 Task: Find connections with filter location Satna with filter topic #aiwith filter profile language English with filter current company Angel One with filter school Aligarh Muslim University with filter industry Alternative Medicine with filter service category Bartending with filter keywords title Operations Director
Action: Mouse moved to (558, 73)
Screenshot: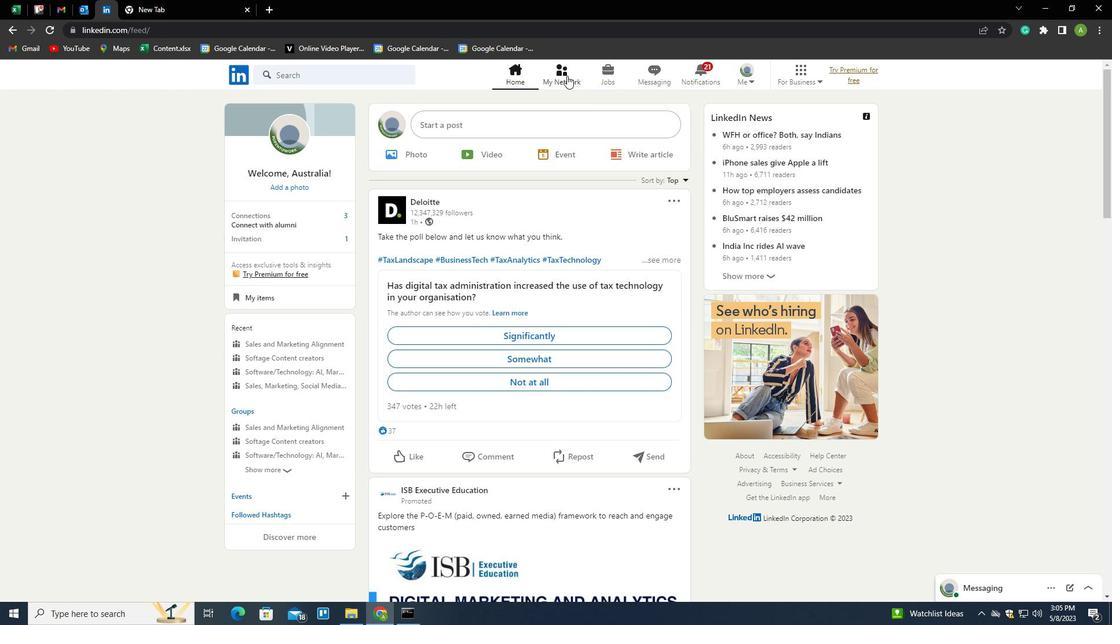 
Action: Mouse pressed left at (558, 73)
Screenshot: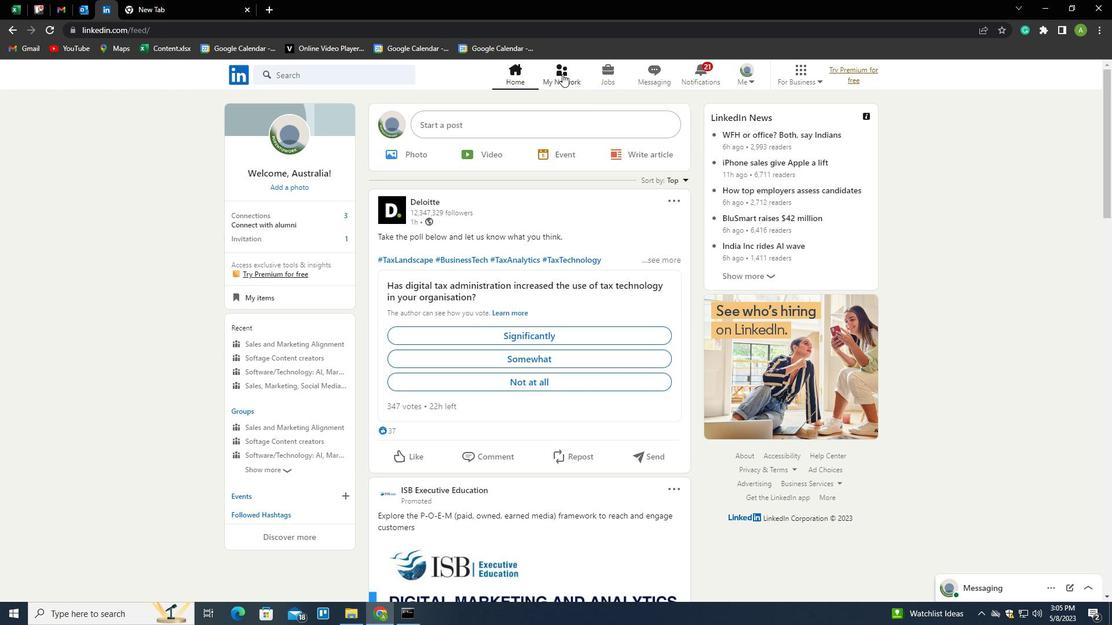
Action: Mouse moved to (299, 139)
Screenshot: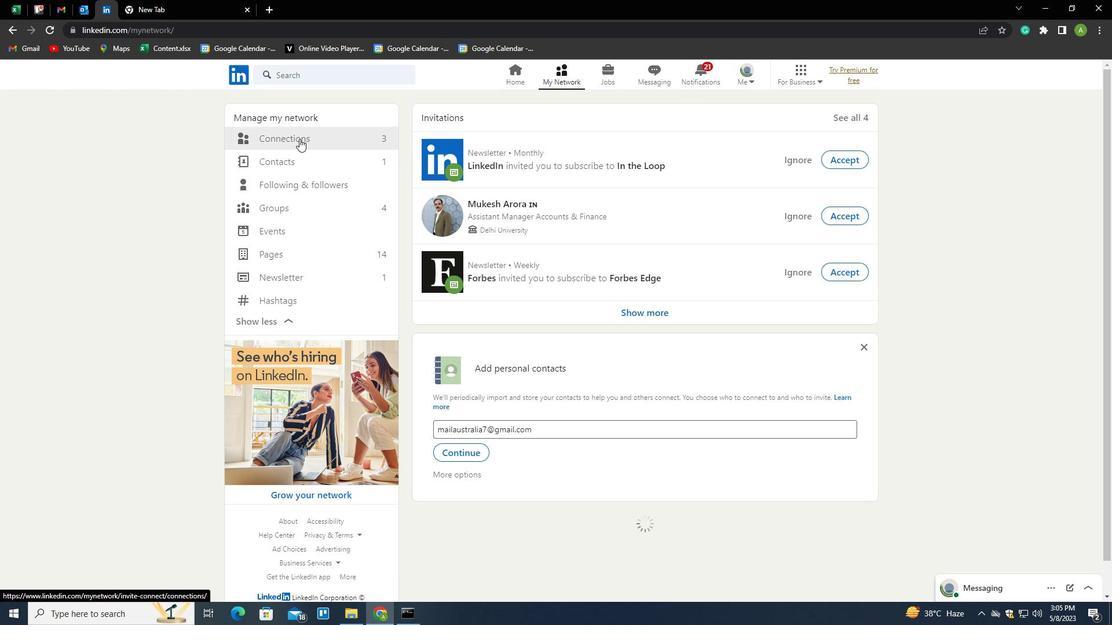 
Action: Mouse pressed left at (299, 139)
Screenshot: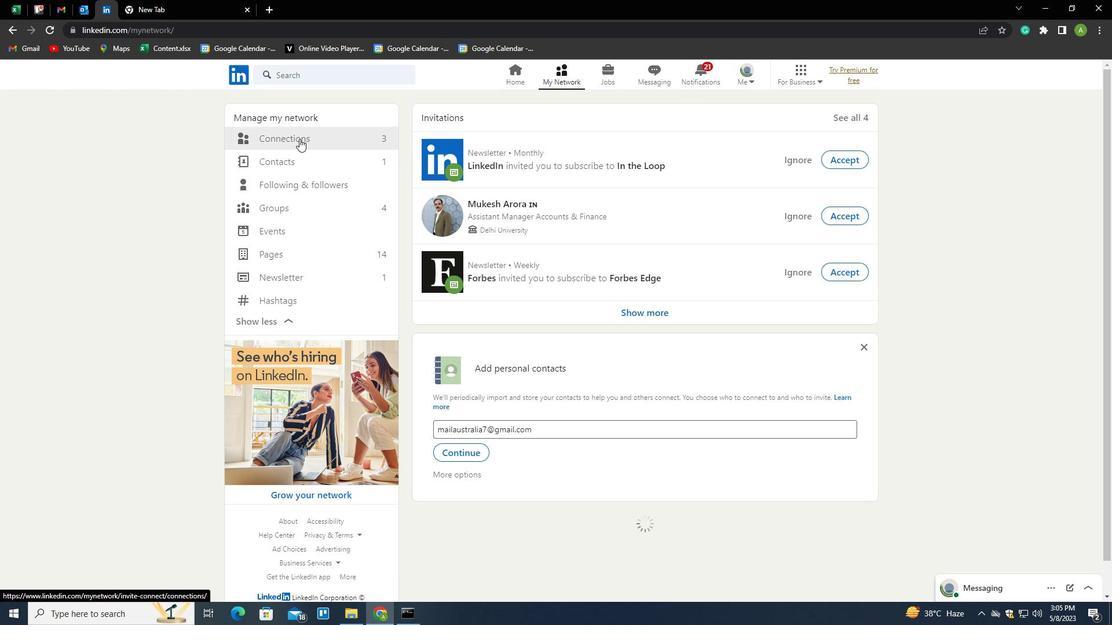 
Action: Mouse moved to (634, 142)
Screenshot: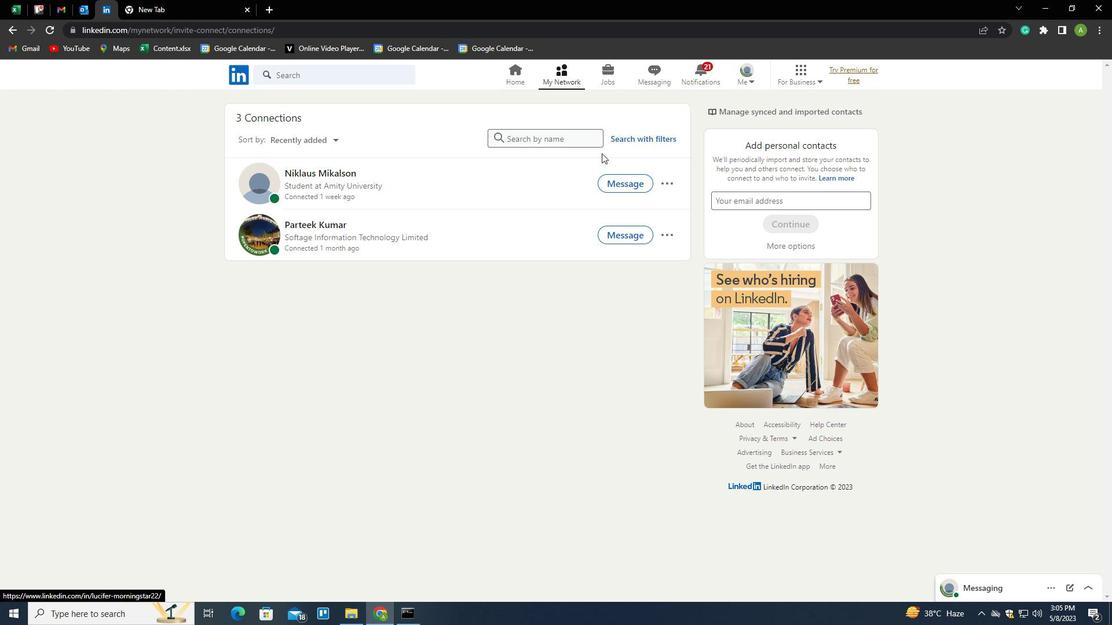 
Action: Mouse pressed left at (634, 142)
Screenshot: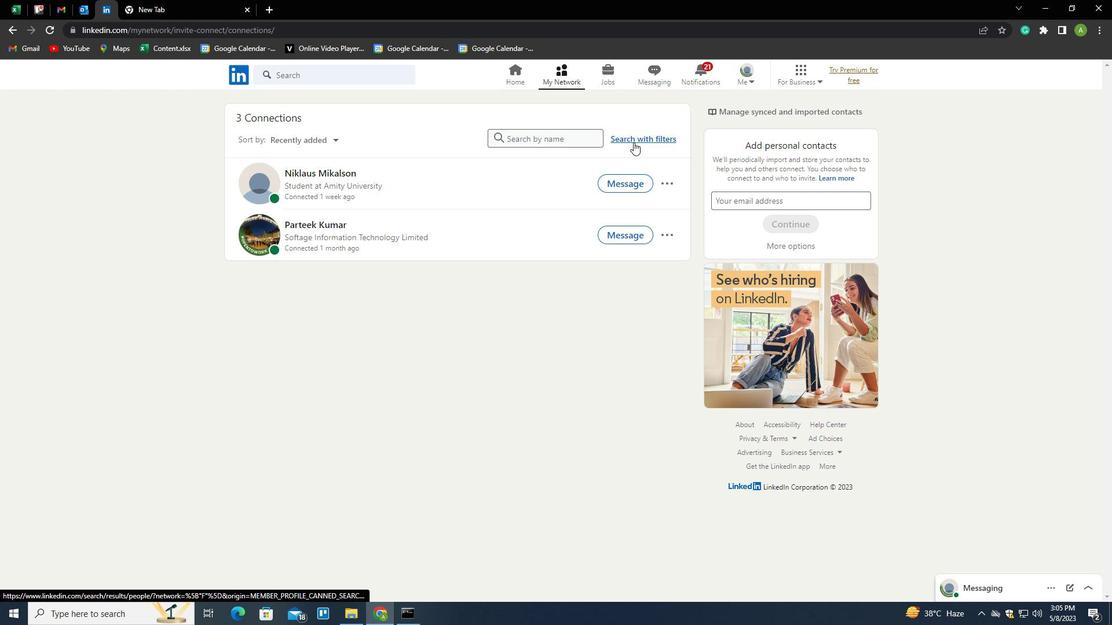 
Action: Mouse moved to (588, 101)
Screenshot: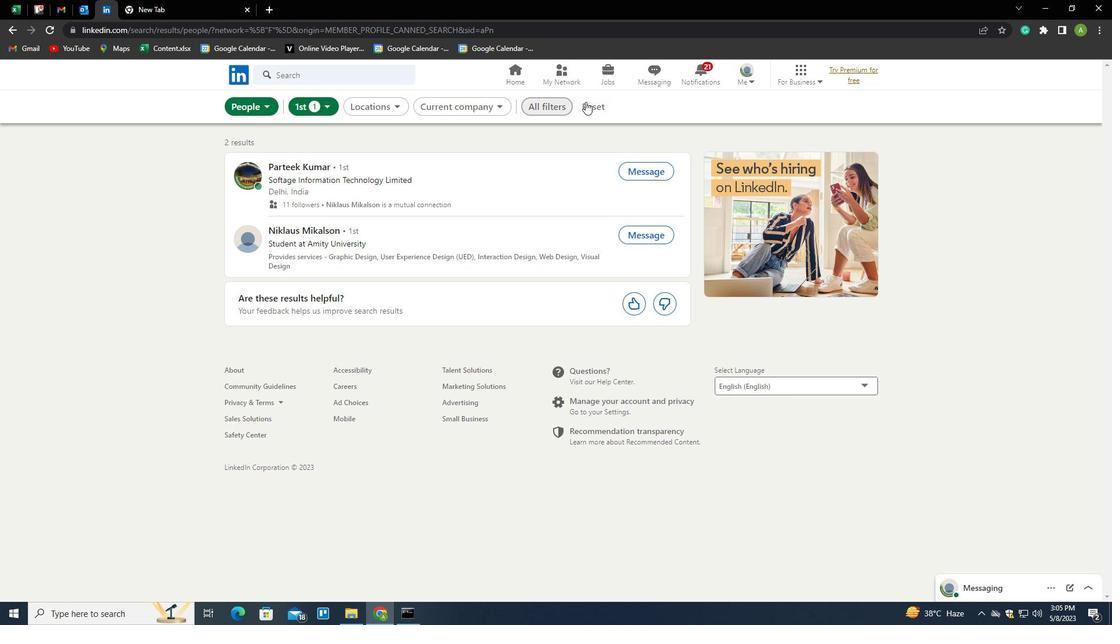 
Action: Mouse pressed left at (588, 101)
Screenshot: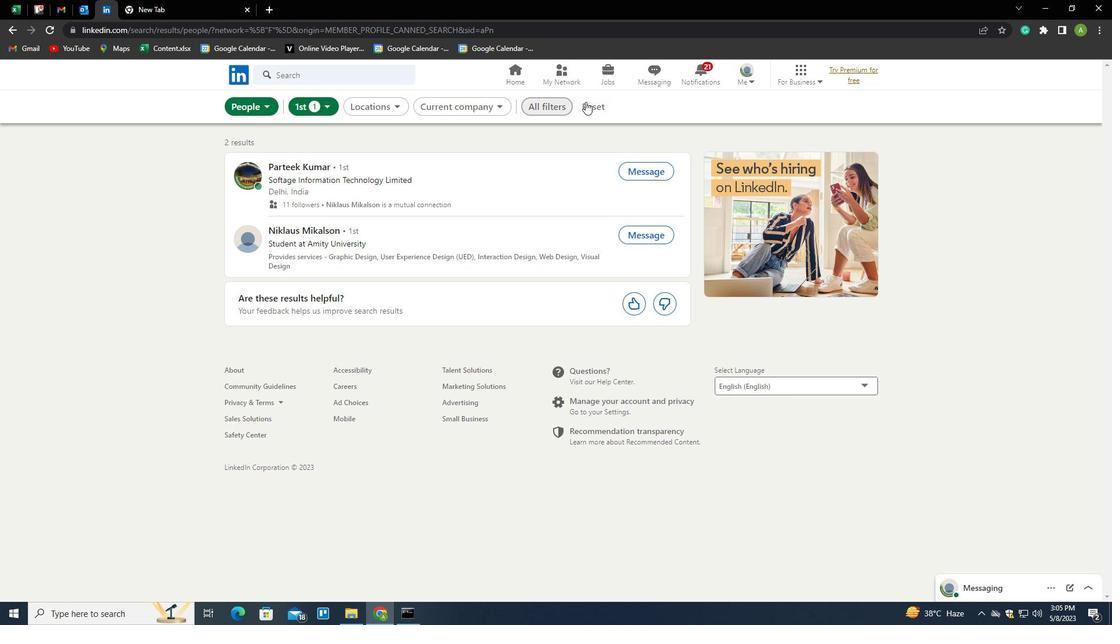 
Action: Mouse moved to (568, 105)
Screenshot: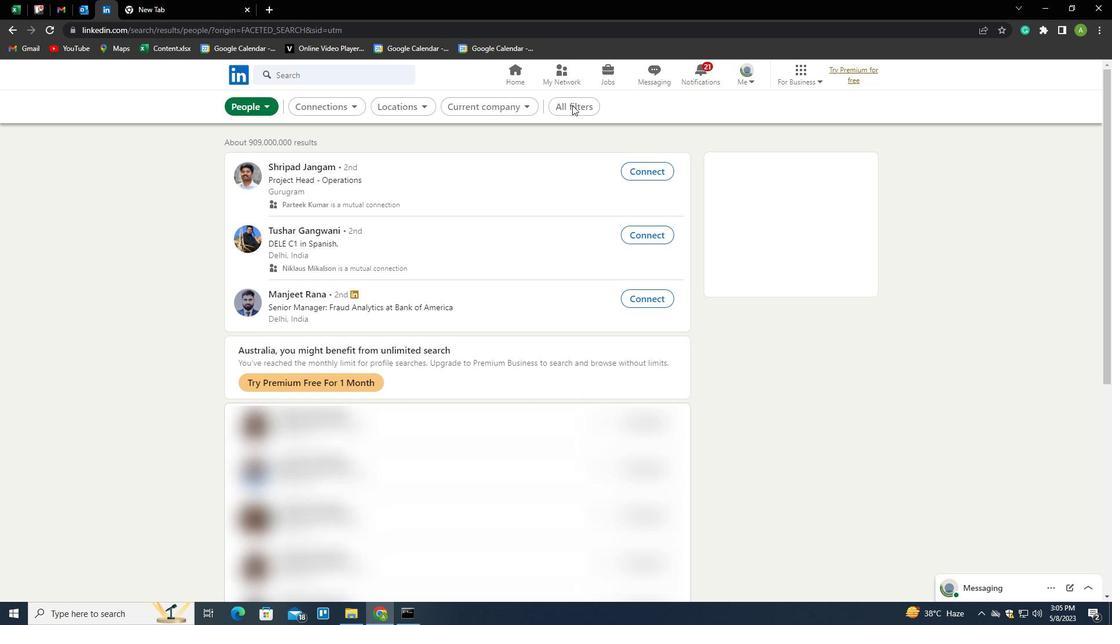 
Action: Mouse pressed left at (568, 105)
Screenshot: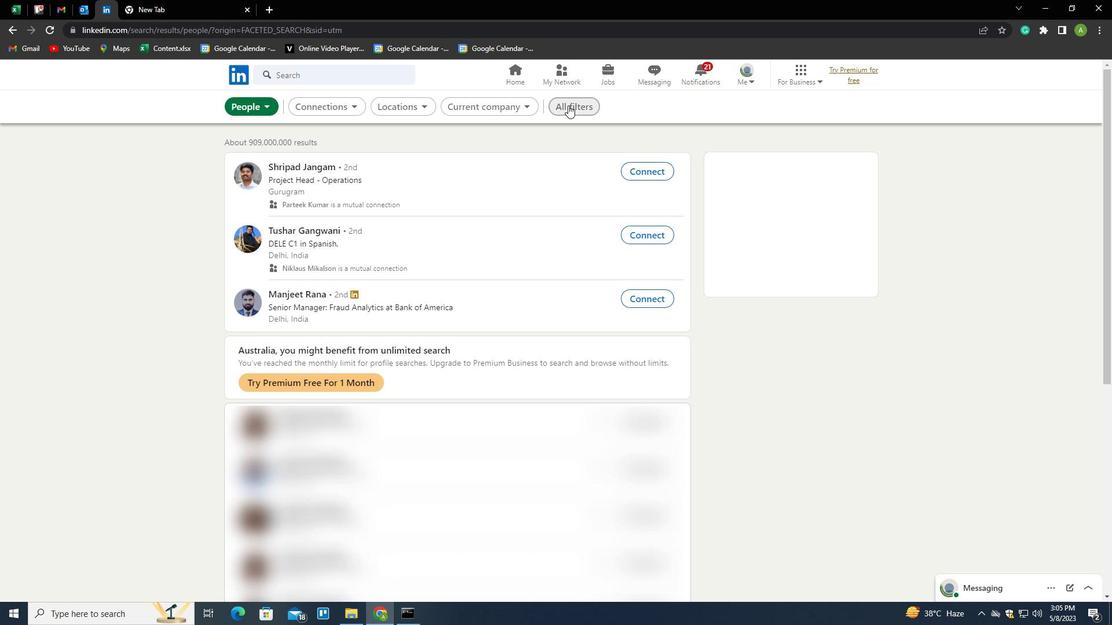 
Action: Mouse moved to (933, 338)
Screenshot: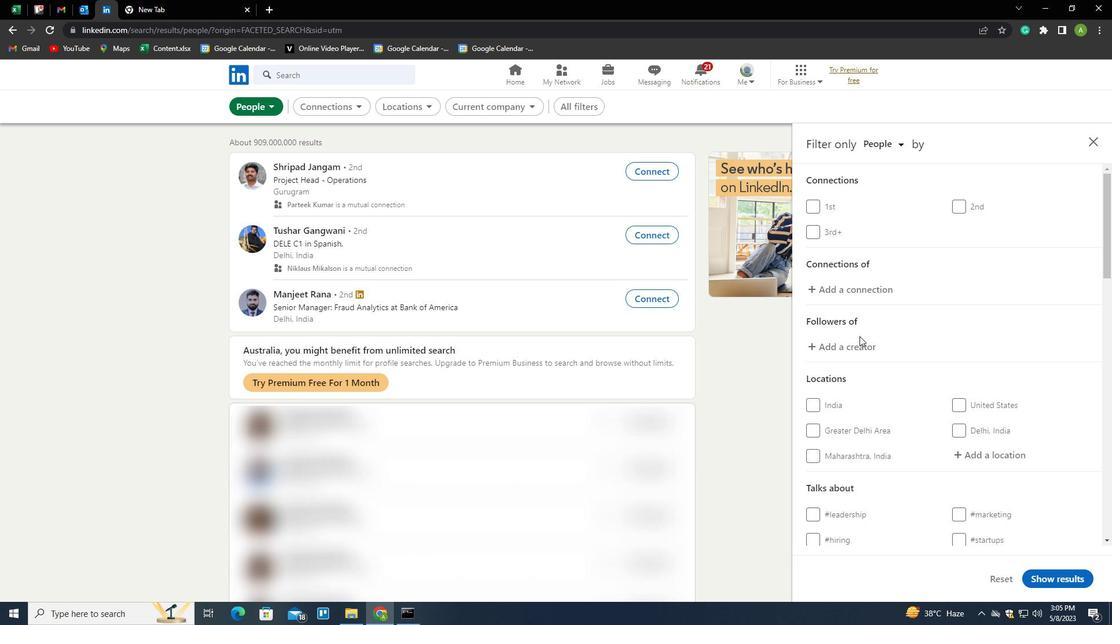 
Action: Mouse scrolled (933, 337) with delta (0, 0)
Screenshot: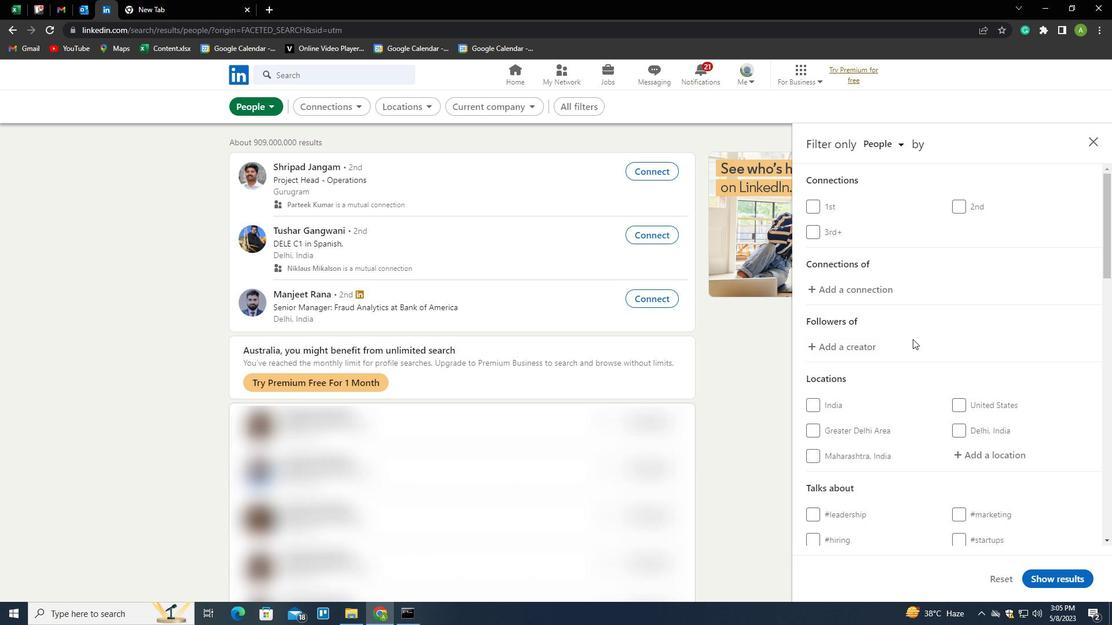 
Action: Mouse scrolled (933, 337) with delta (0, 0)
Screenshot: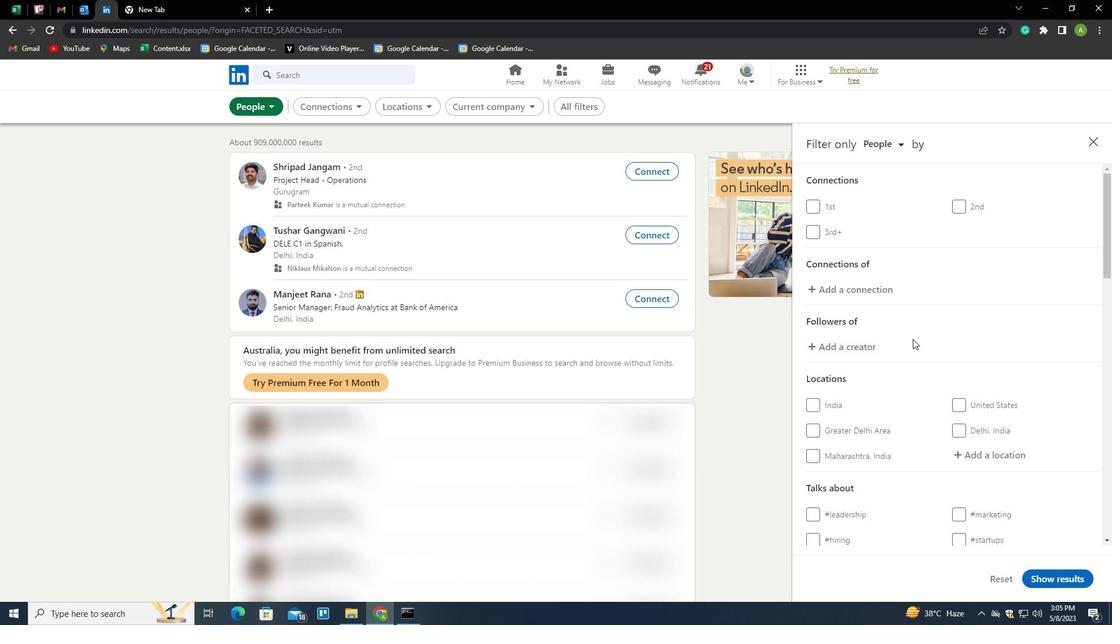 
Action: Mouse scrolled (933, 337) with delta (0, 0)
Screenshot: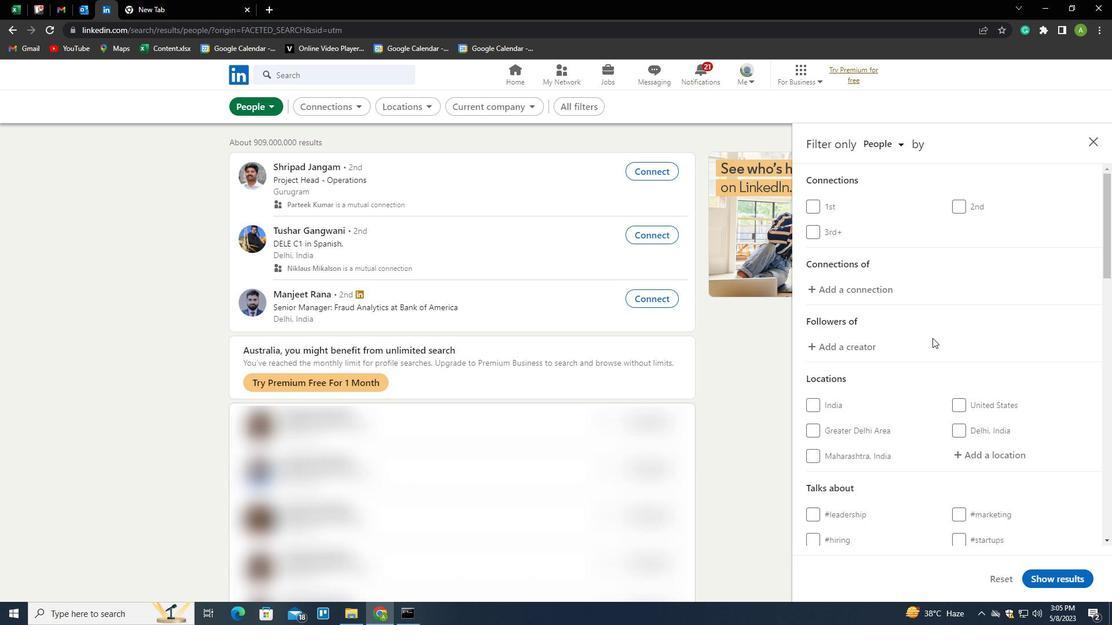 
Action: Mouse moved to (970, 281)
Screenshot: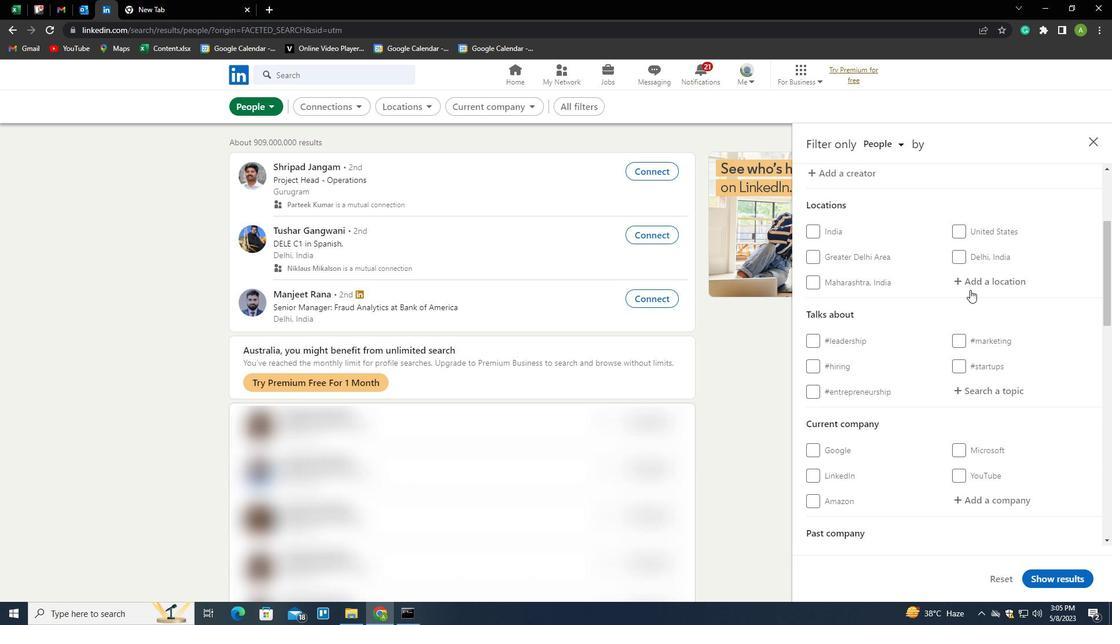
Action: Mouse pressed left at (970, 281)
Screenshot: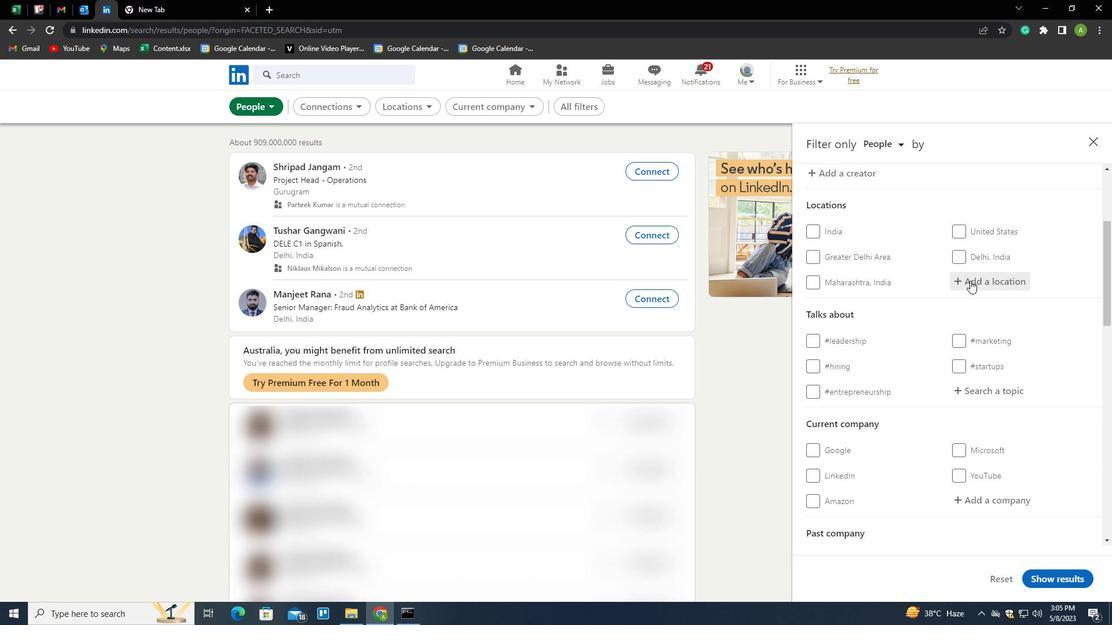 
Action: Key pressed <Key.shift>SATNA<Key.down><Key.enter>
Screenshot: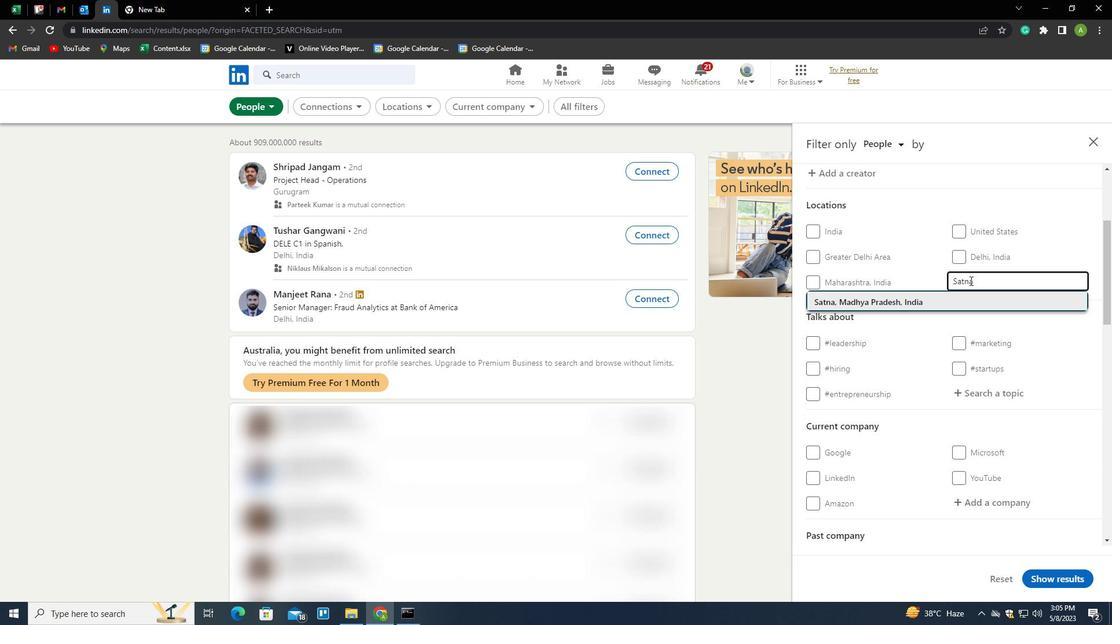 
Action: Mouse moved to (970, 280)
Screenshot: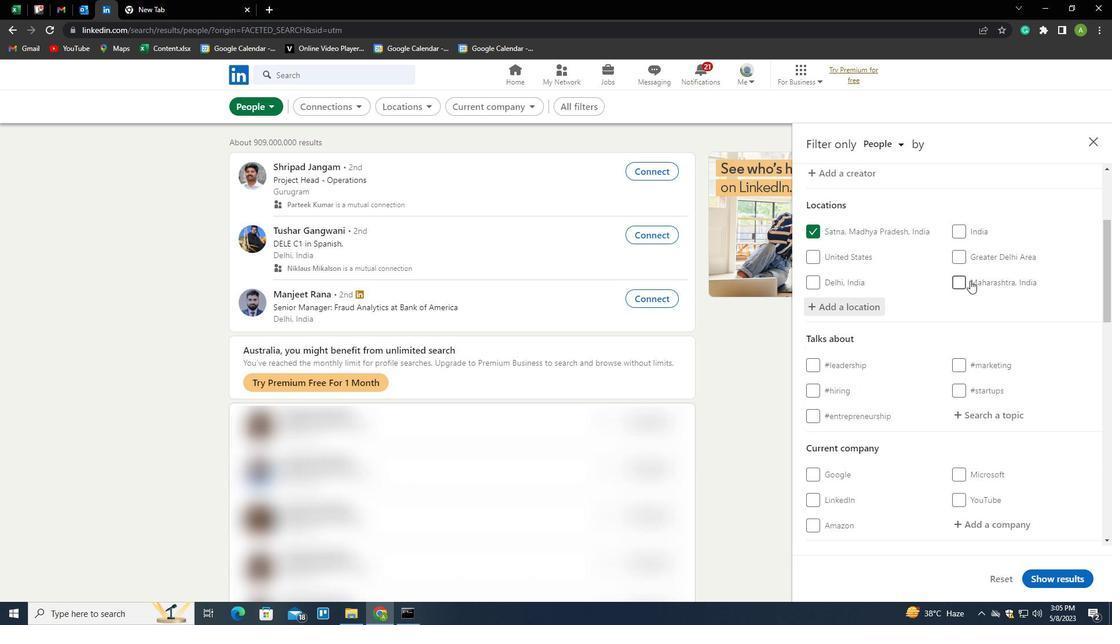 
Action: Mouse scrolled (970, 279) with delta (0, 0)
Screenshot: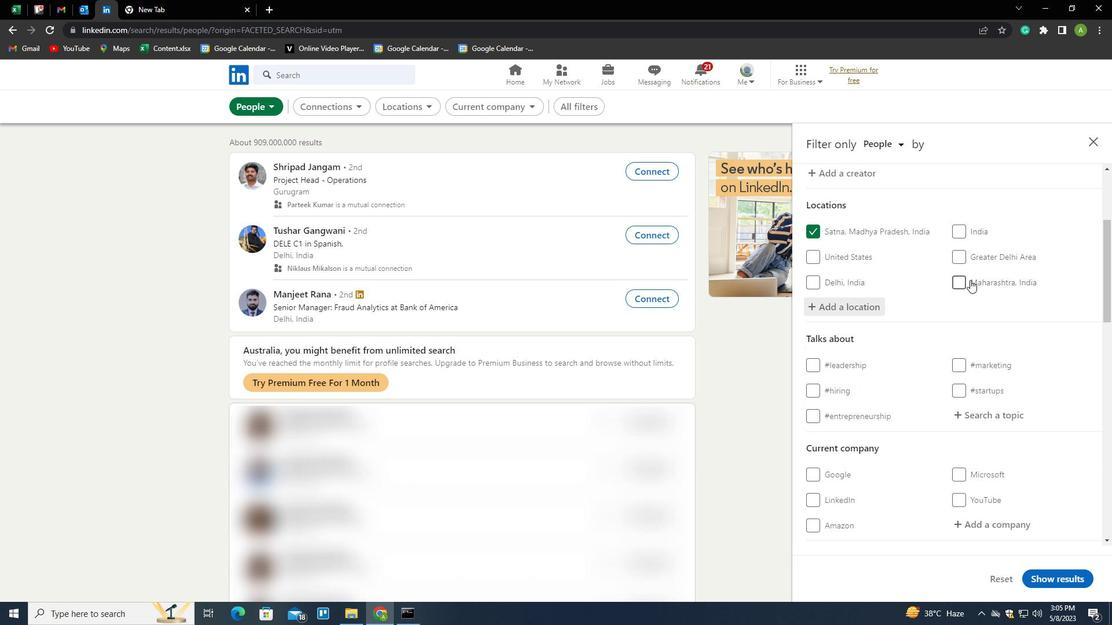 
Action: Mouse scrolled (970, 279) with delta (0, 0)
Screenshot: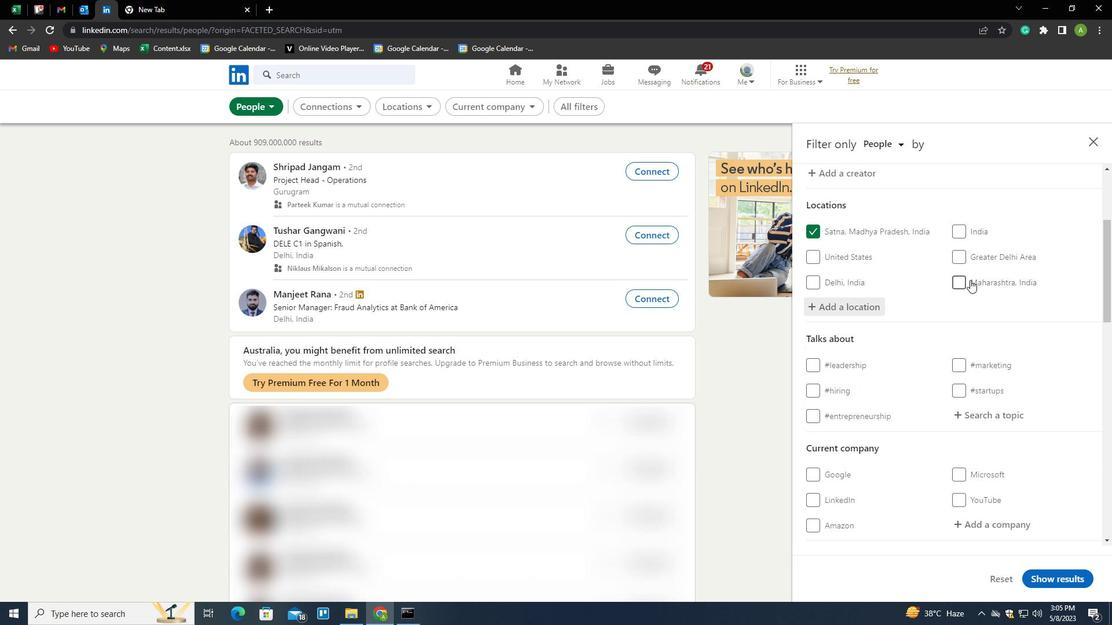 
Action: Mouse moved to (977, 301)
Screenshot: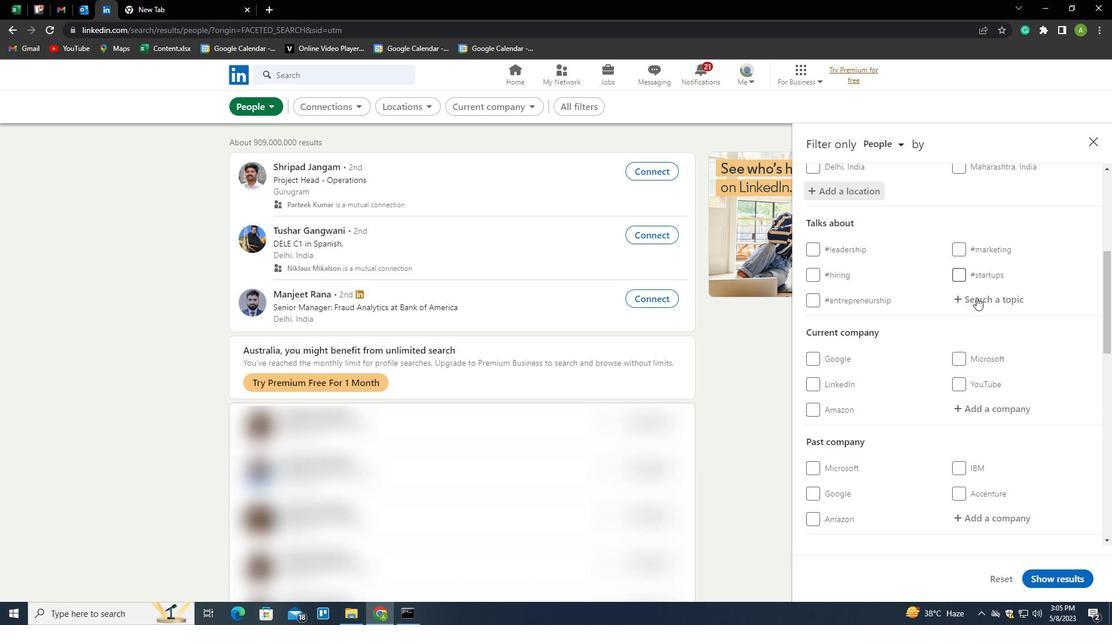 
Action: Mouse pressed left at (977, 301)
Screenshot: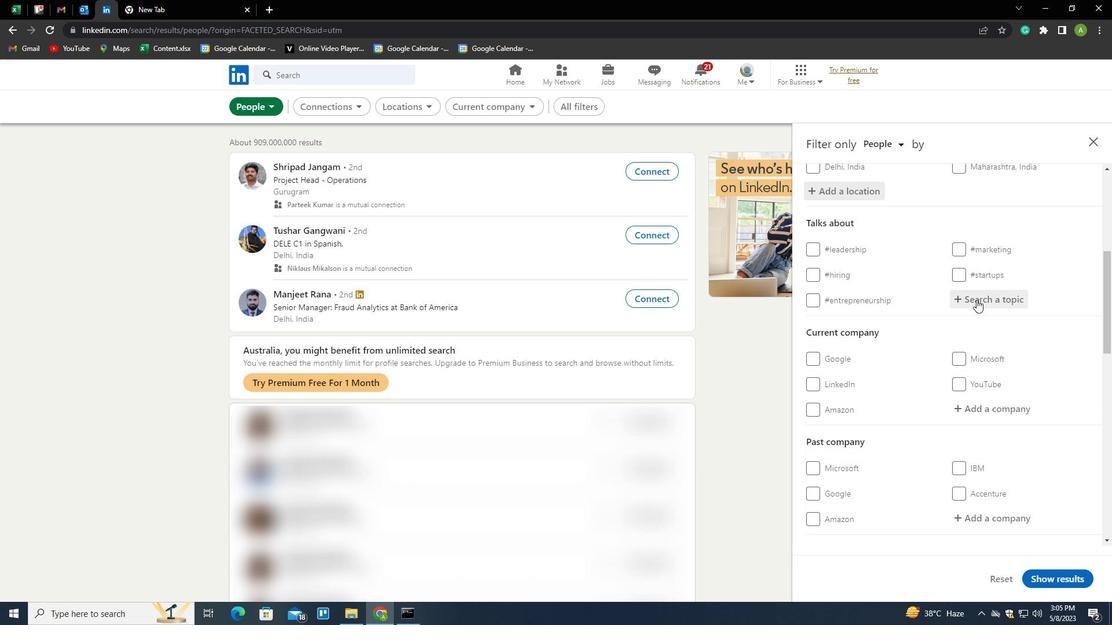 
Action: Key pressed AI<Key.down><Key.enter>
Screenshot: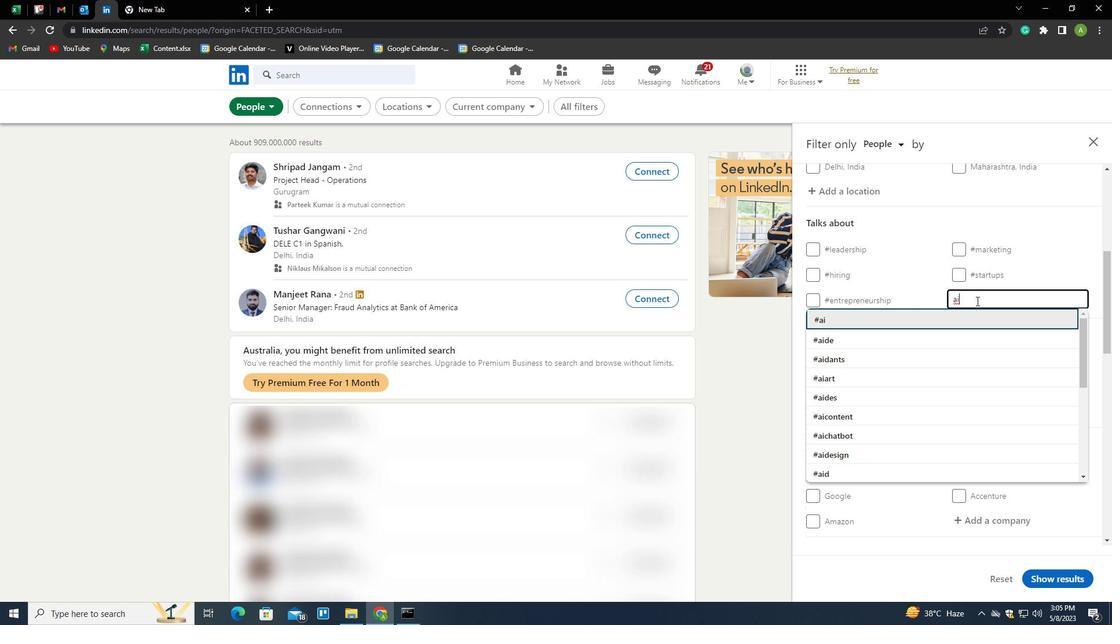 
Action: Mouse moved to (986, 305)
Screenshot: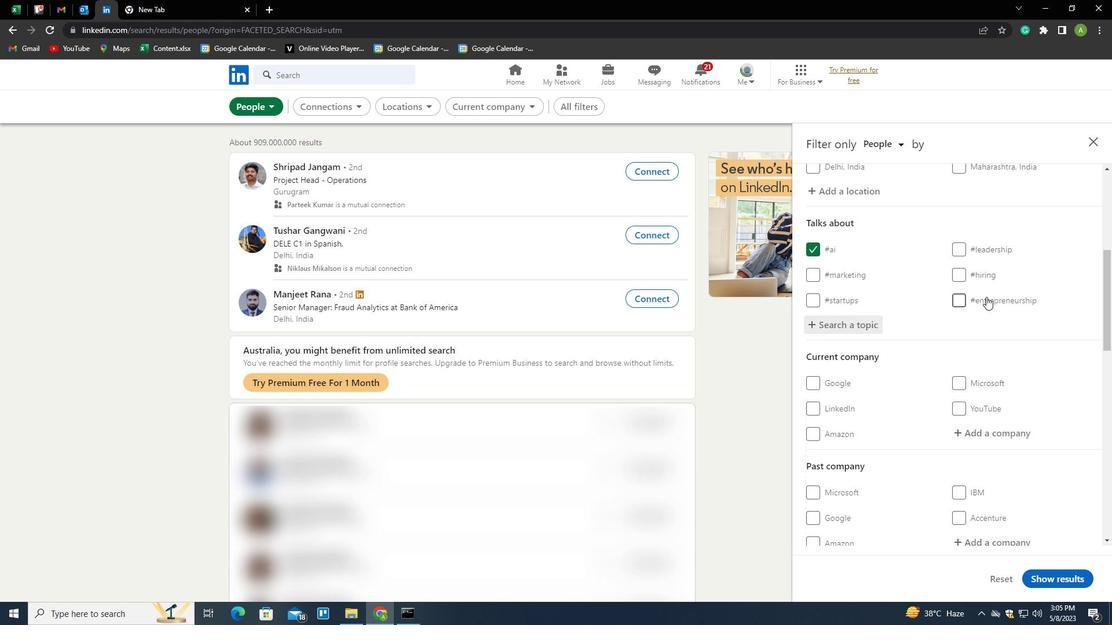 
Action: Mouse scrolled (986, 305) with delta (0, 0)
Screenshot: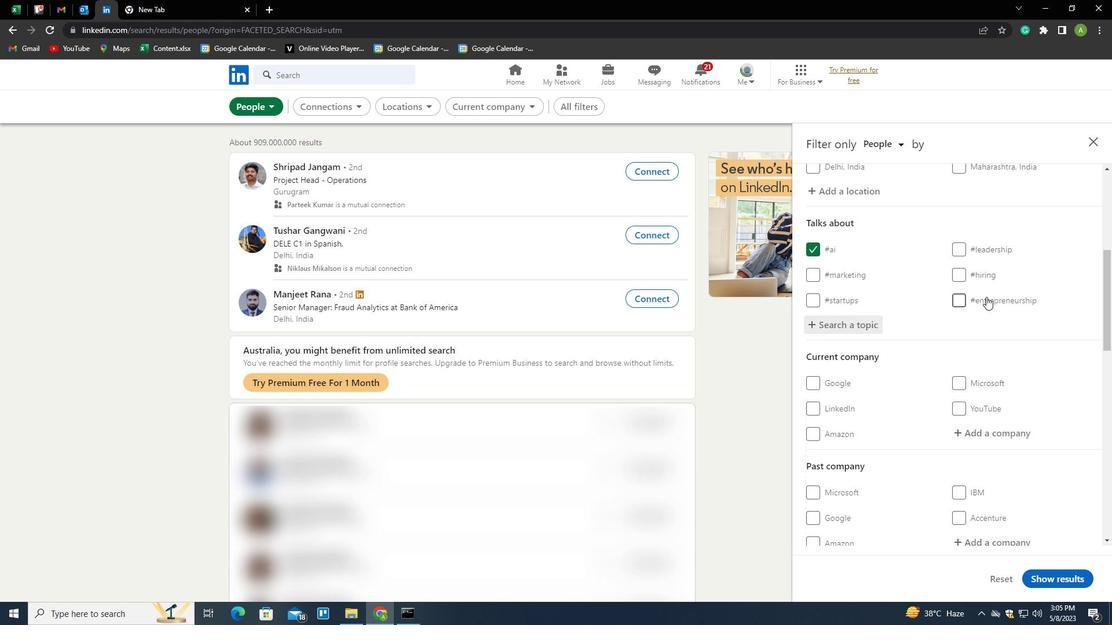 
Action: Mouse scrolled (986, 305) with delta (0, 0)
Screenshot: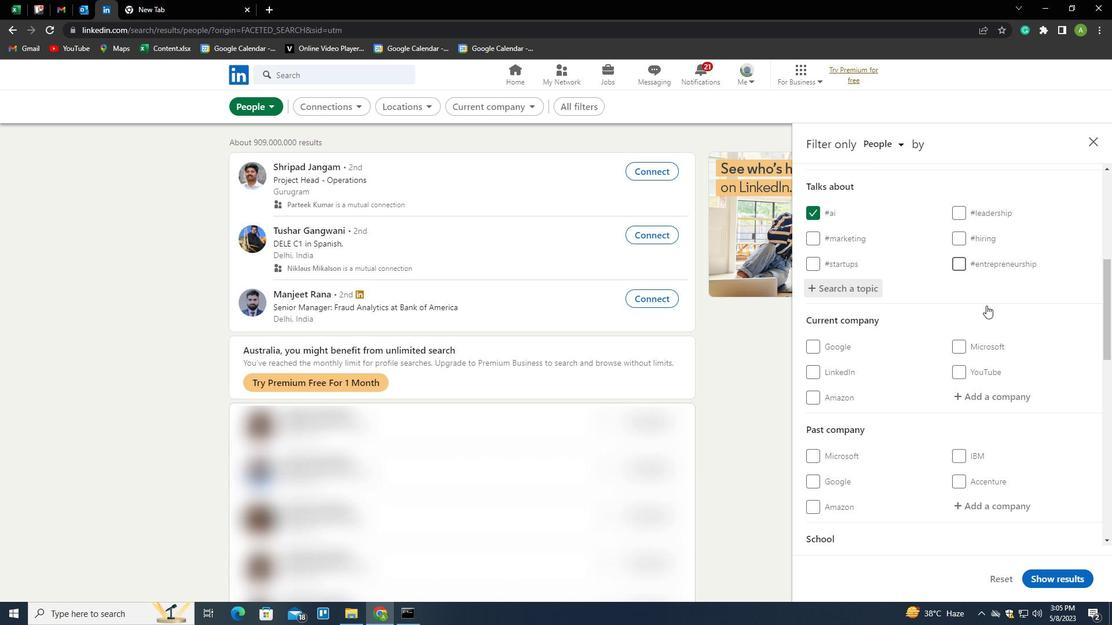 
Action: Mouse moved to (988, 321)
Screenshot: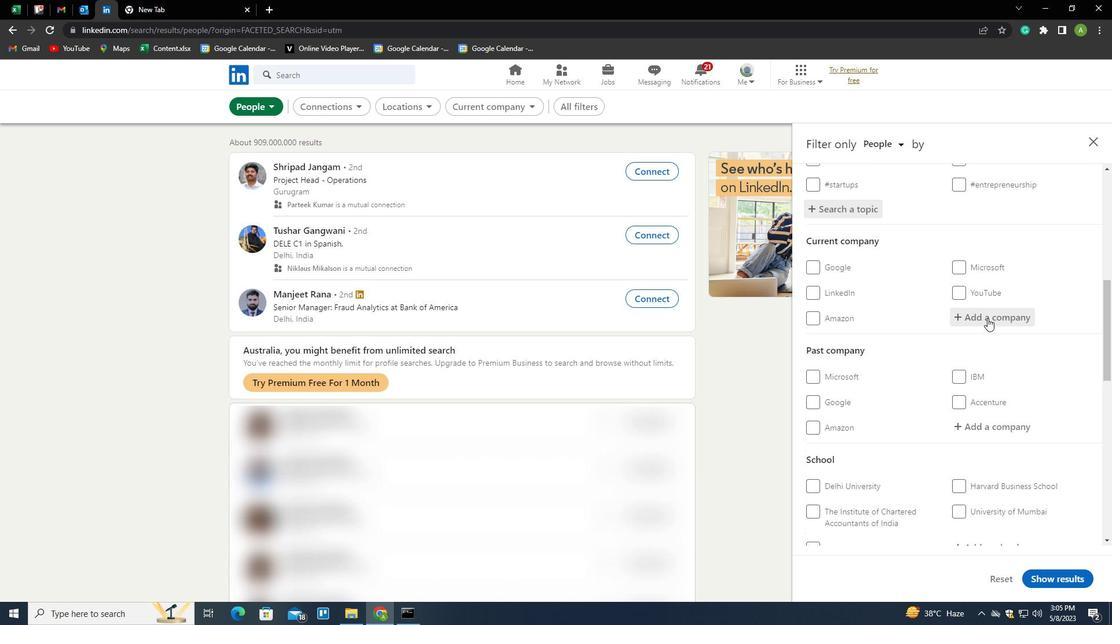 
Action: Mouse scrolled (988, 320) with delta (0, 0)
Screenshot: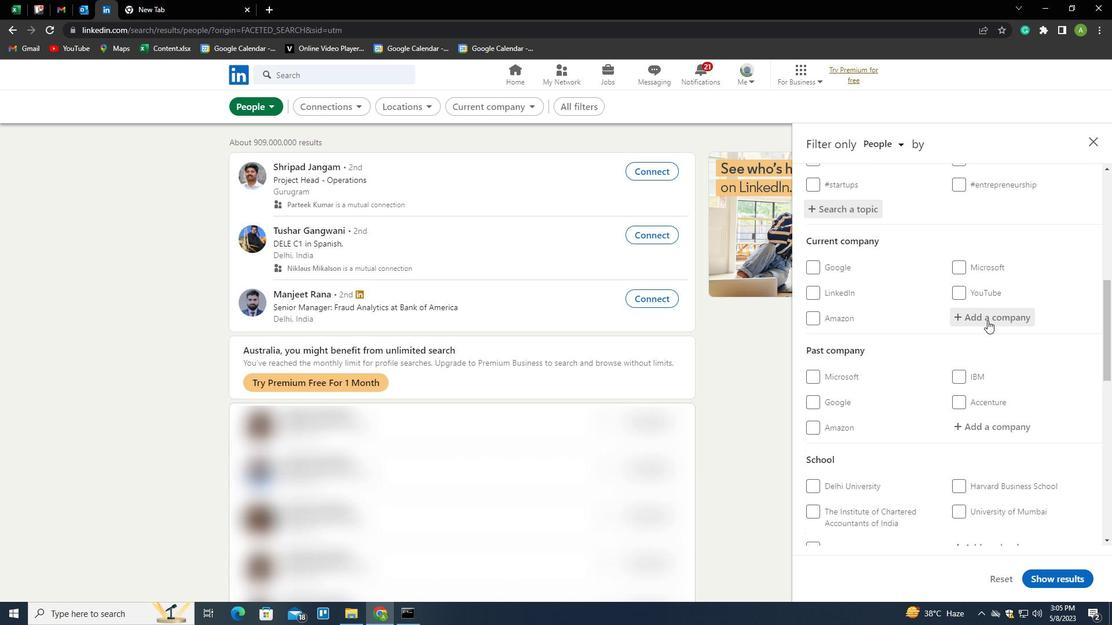 
Action: Mouse scrolled (988, 320) with delta (0, 0)
Screenshot: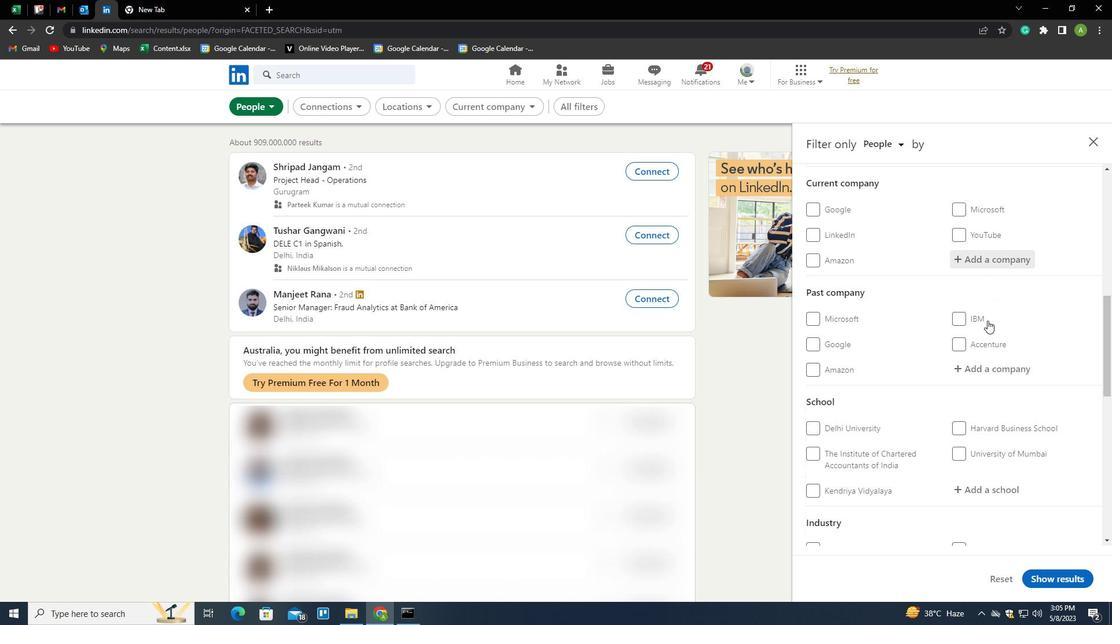 
Action: Mouse scrolled (988, 320) with delta (0, 0)
Screenshot: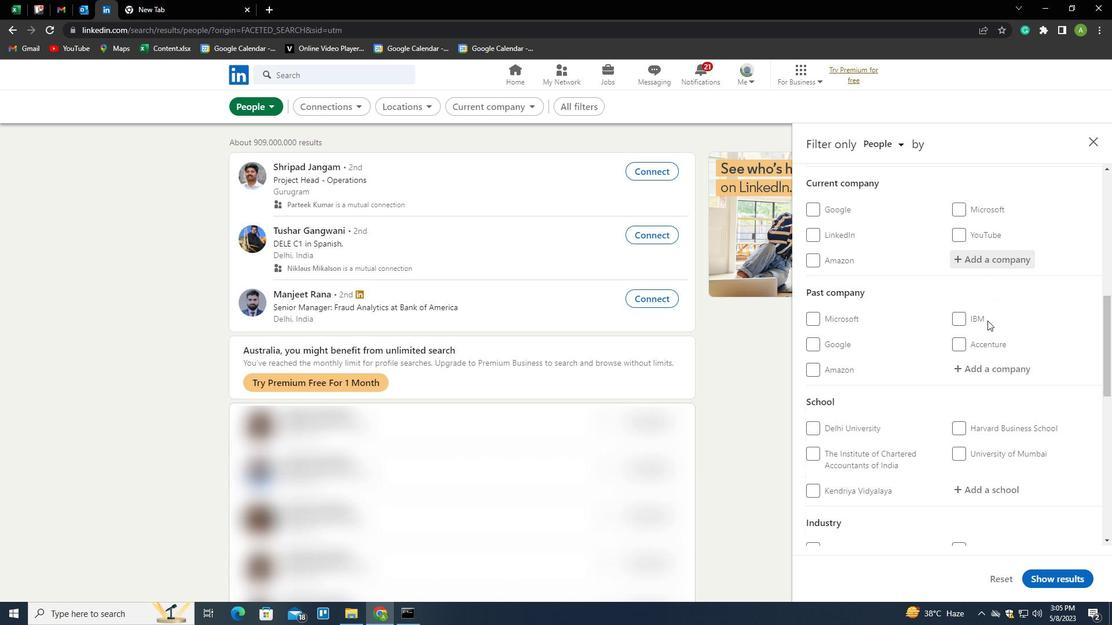
Action: Mouse scrolled (988, 320) with delta (0, 0)
Screenshot: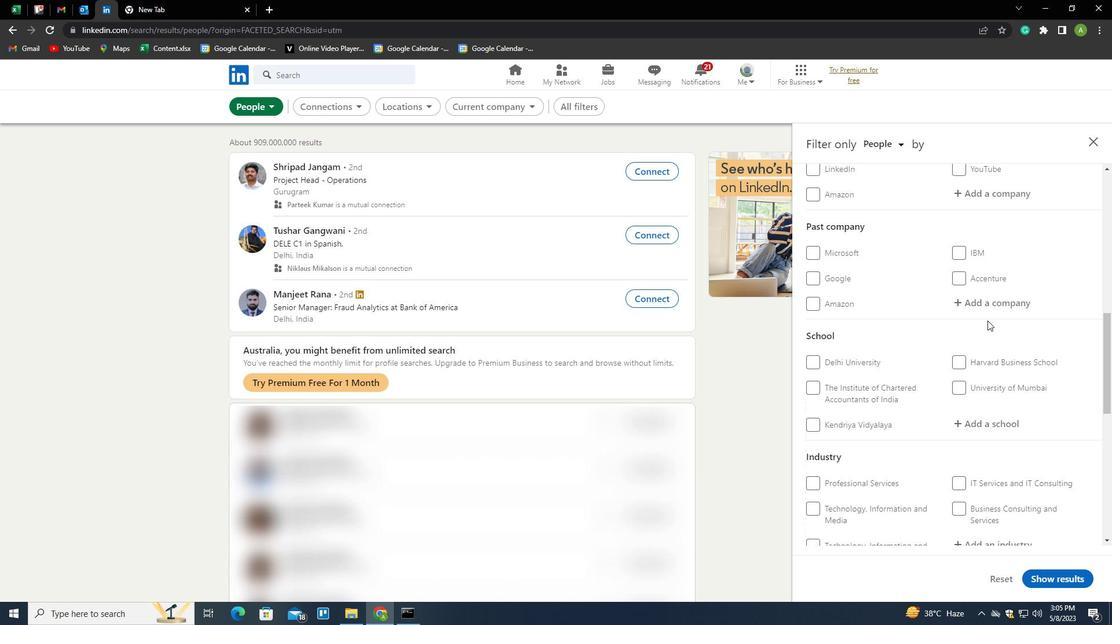 
Action: Mouse scrolled (988, 320) with delta (0, 0)
Screenshot: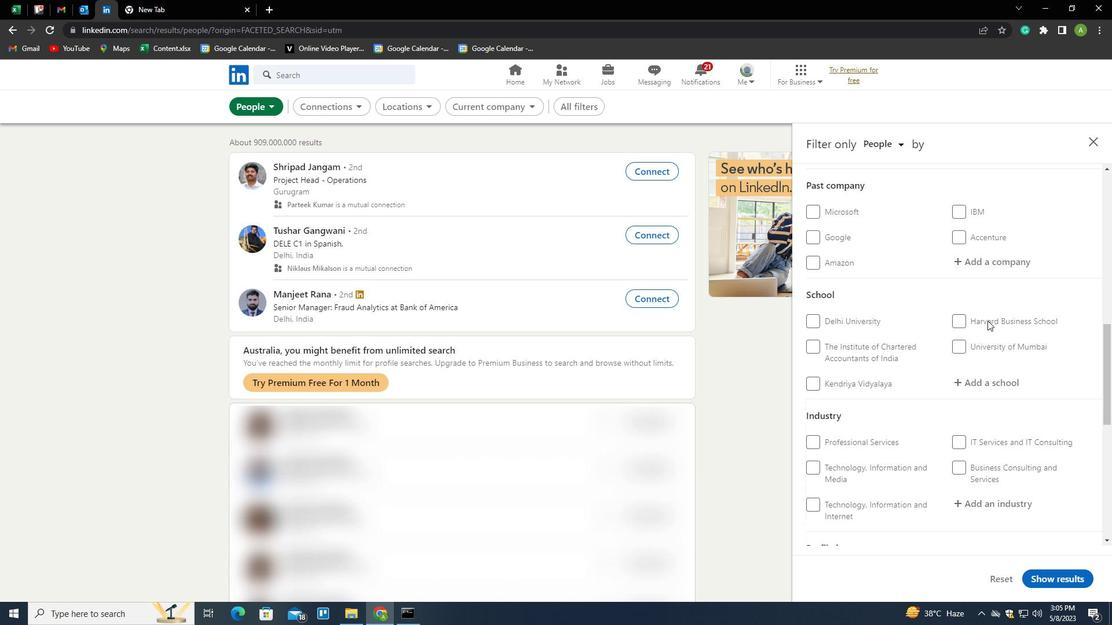 
Action: Mouse scrolled (988, 320) with delta (0, 0)
Screenshot: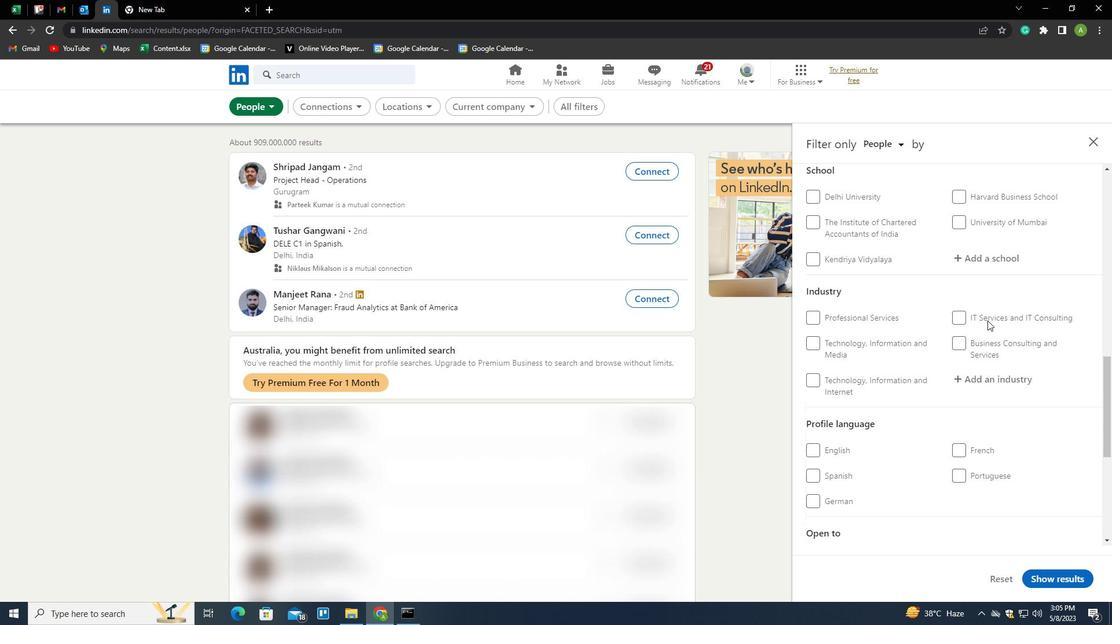 
Action: Mouse scrolled (988, 320) with delta (0, 0)
Screenshot: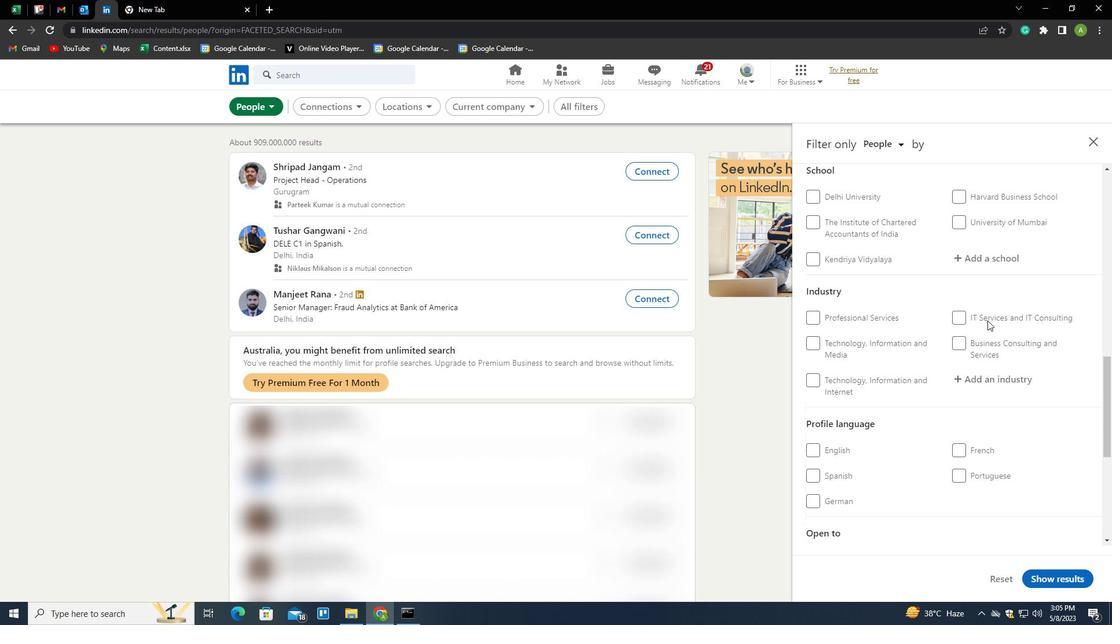 
Action: Mouse moved to (835, 332)
Screenshot: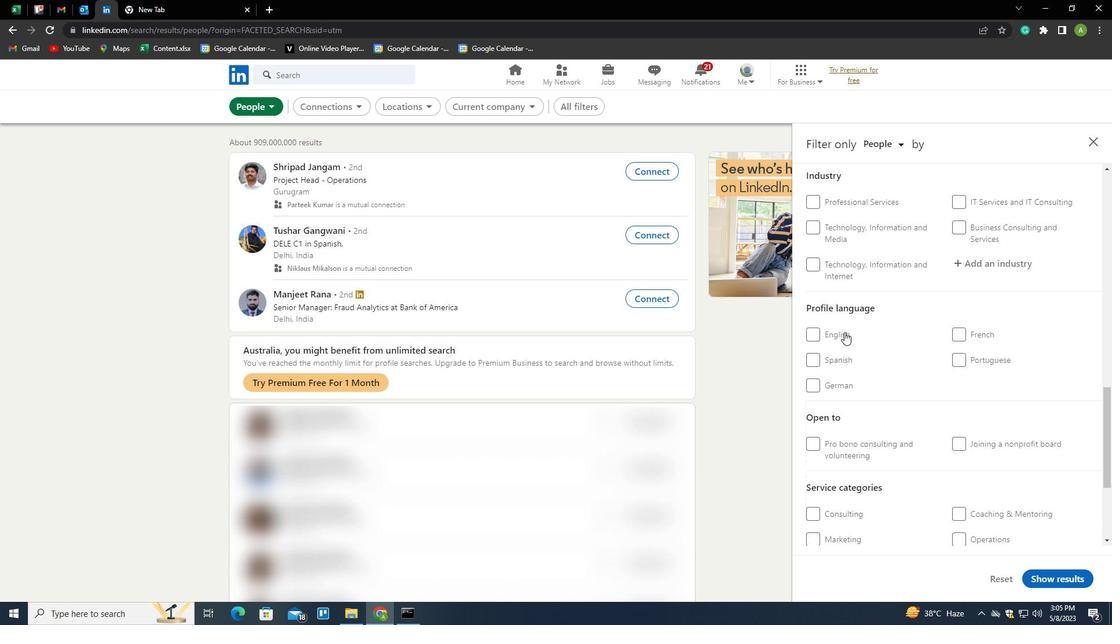 
Action: Mouse pressed left at (835, 332)
Screenshot: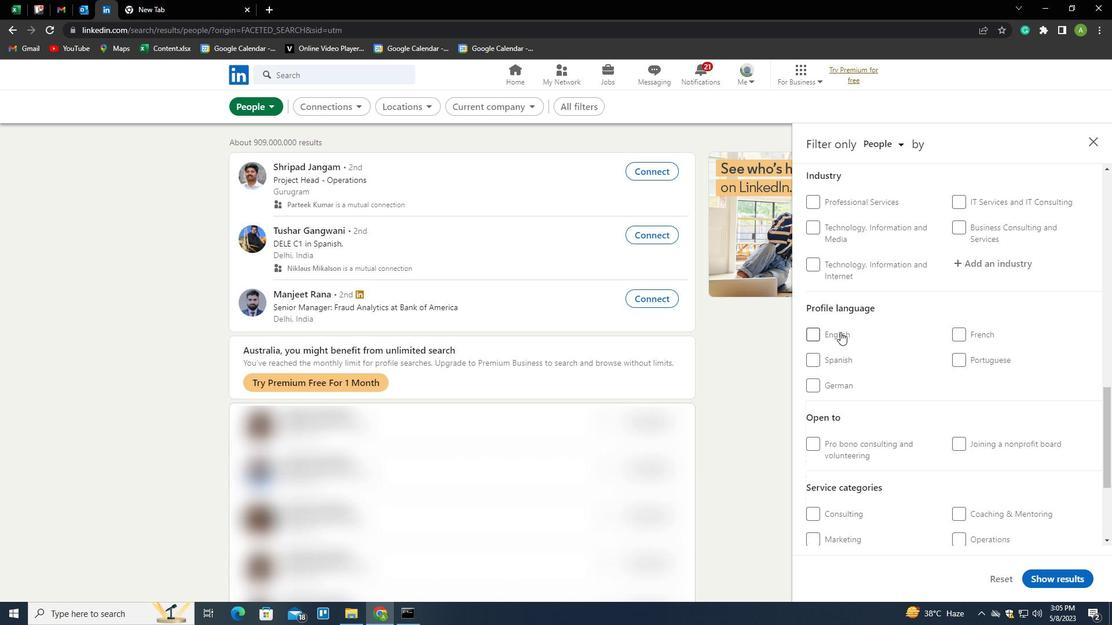 
Action: Mouse moved to (923, 310)
Screenshot: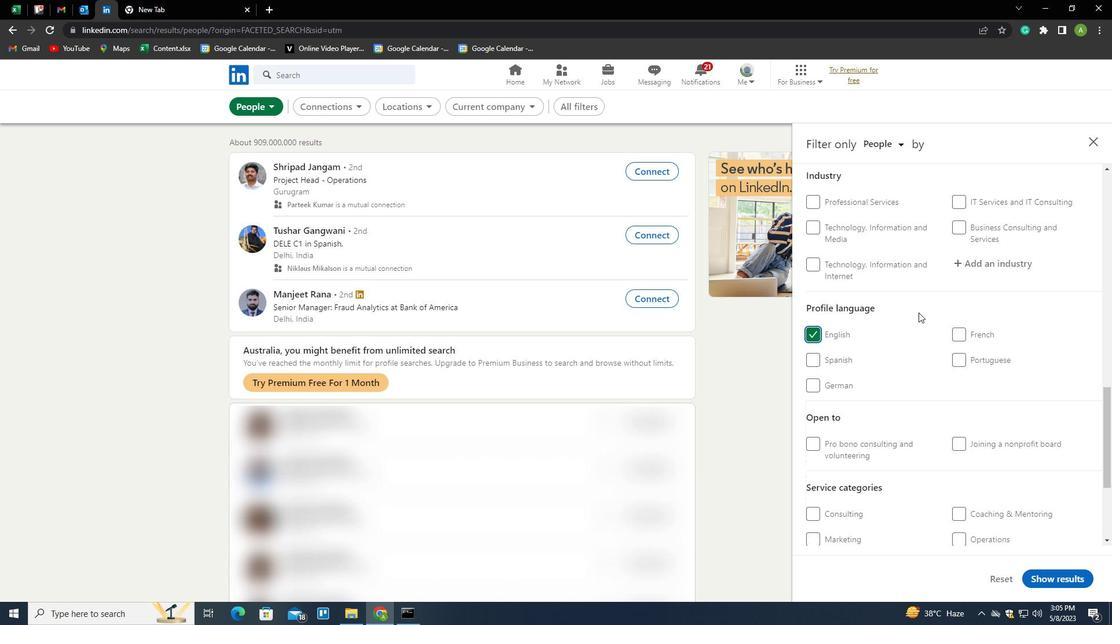 
Action: Mouse scrolled (923, 311) with delta (0, 0)
Screenshot: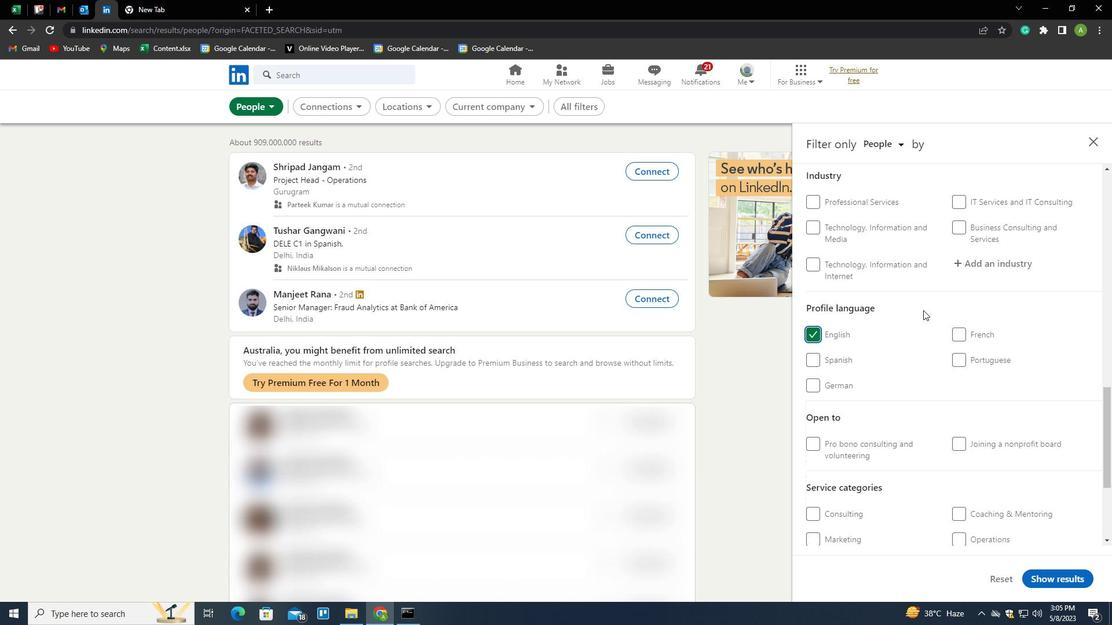 
Action: Mouse scrolled (923, 311) with delta (0, 0)
Screenshot: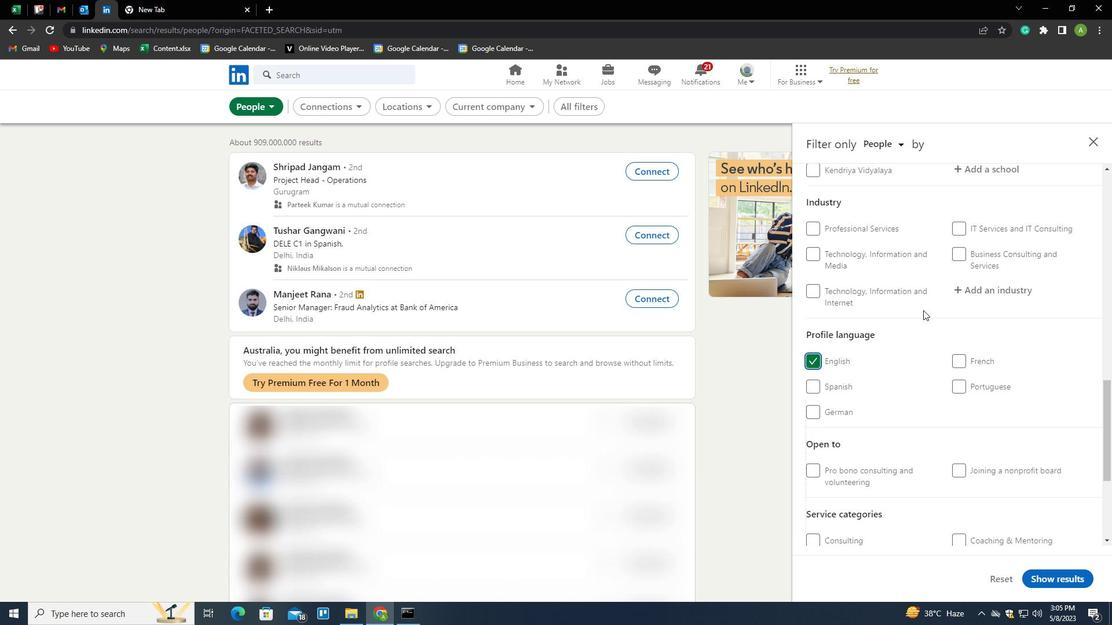 
Action: Mouse moved to (923, 310)
Screenshot: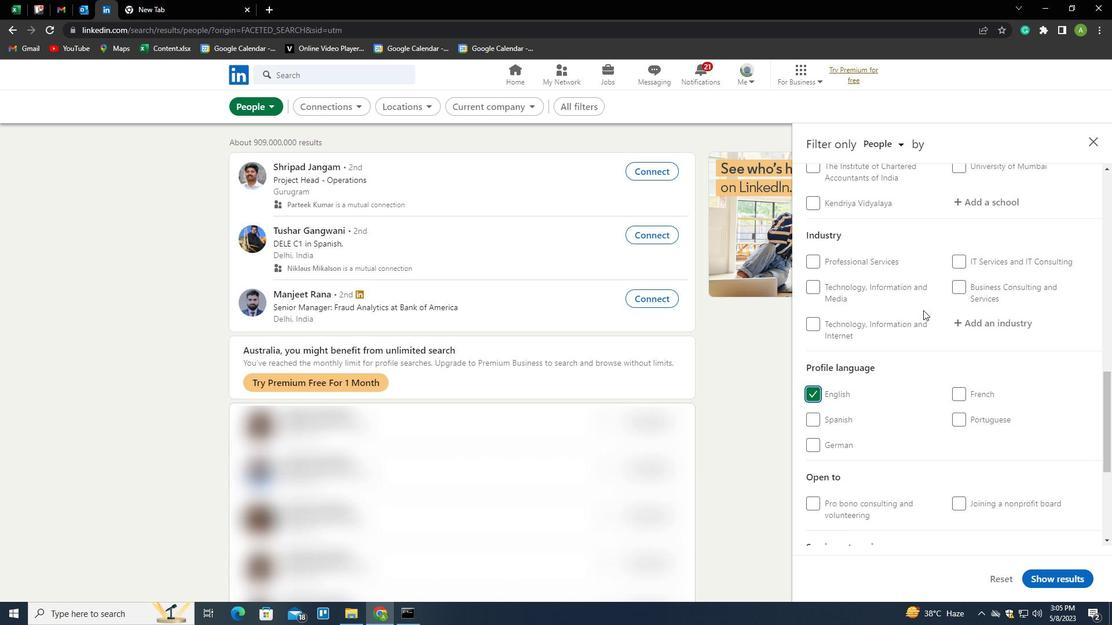 
Action: Mouse scrolled (923, 310) with delta (0, 0)
Screenshot: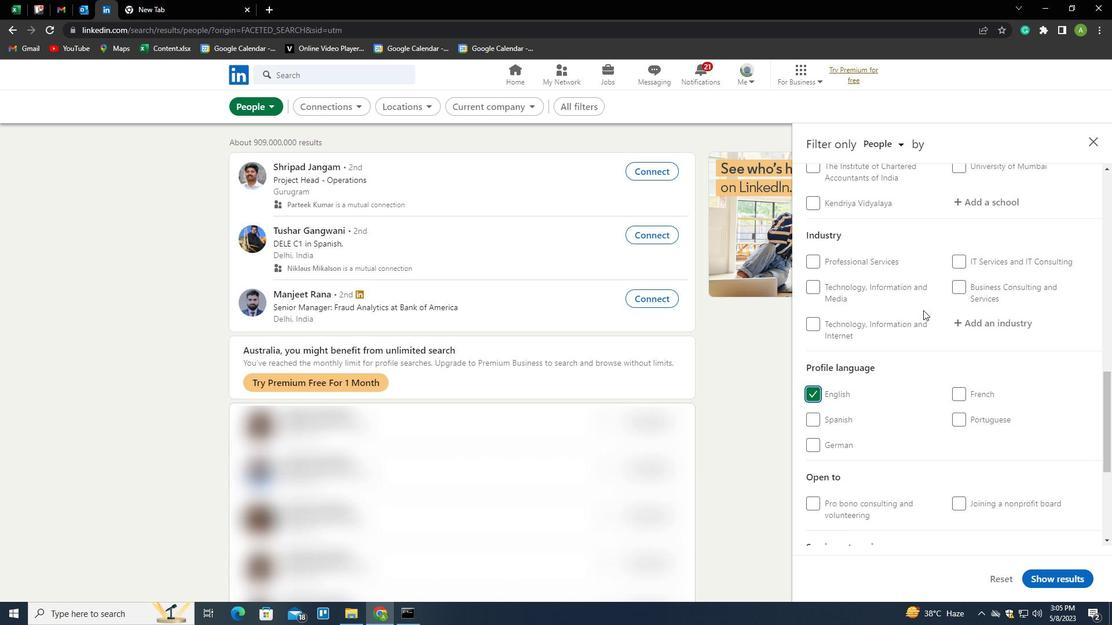 
Action: Mouse scrolled (923, 310) with delta (0, 0)
Screenshot: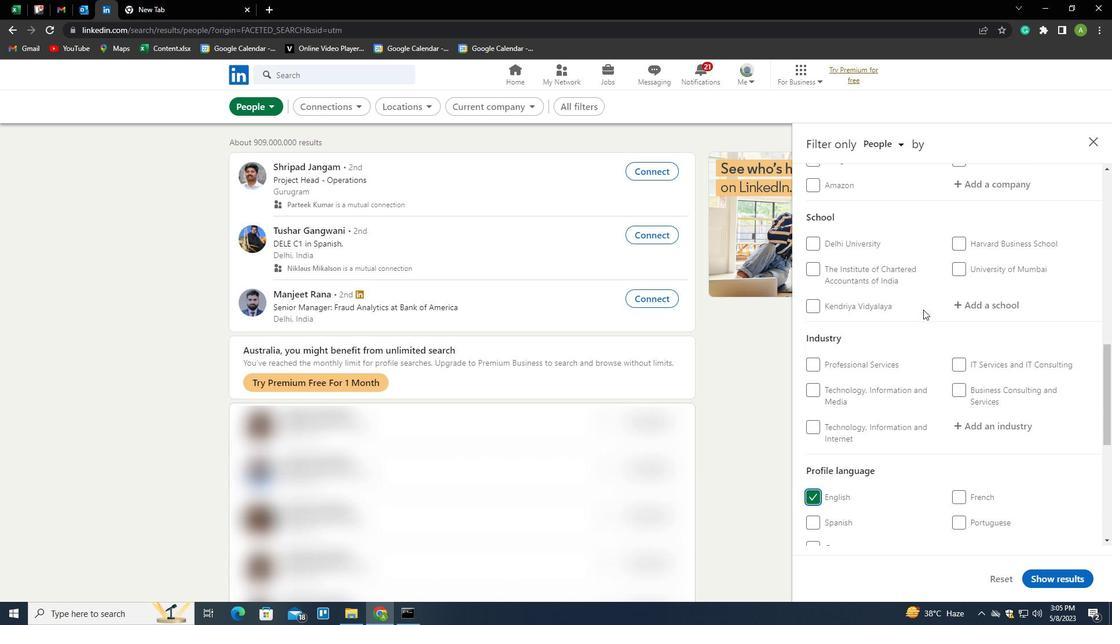 
Action: Mouse scrolled (923, 310) with delta (0, 0)
Screenshot: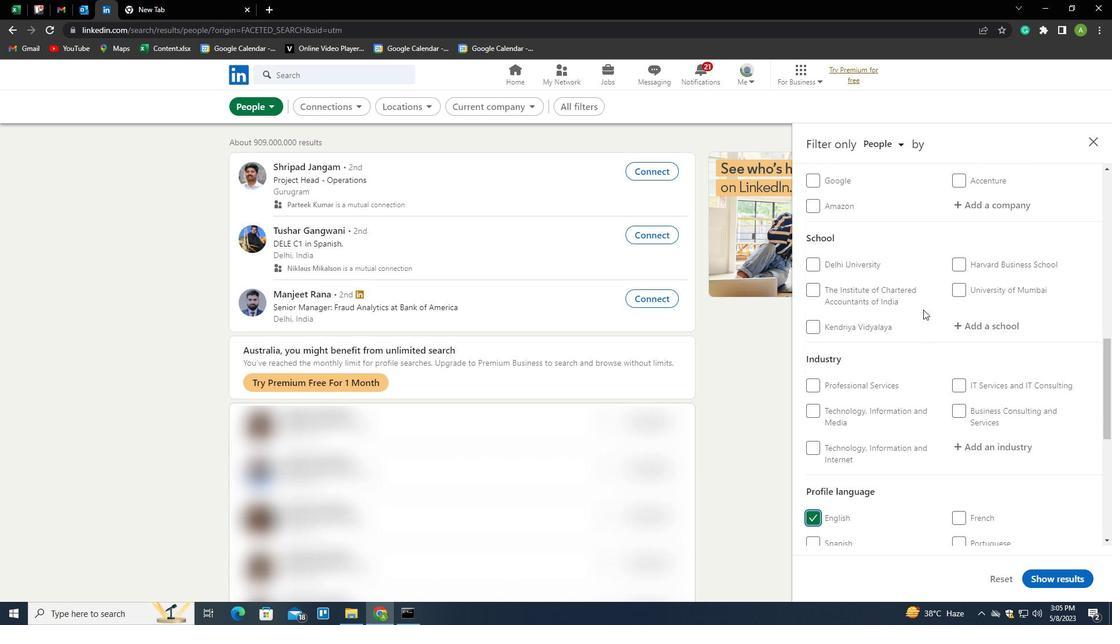 
Action: Mouse scrolled (923, 310) with delta (0, 0)
Screenshot: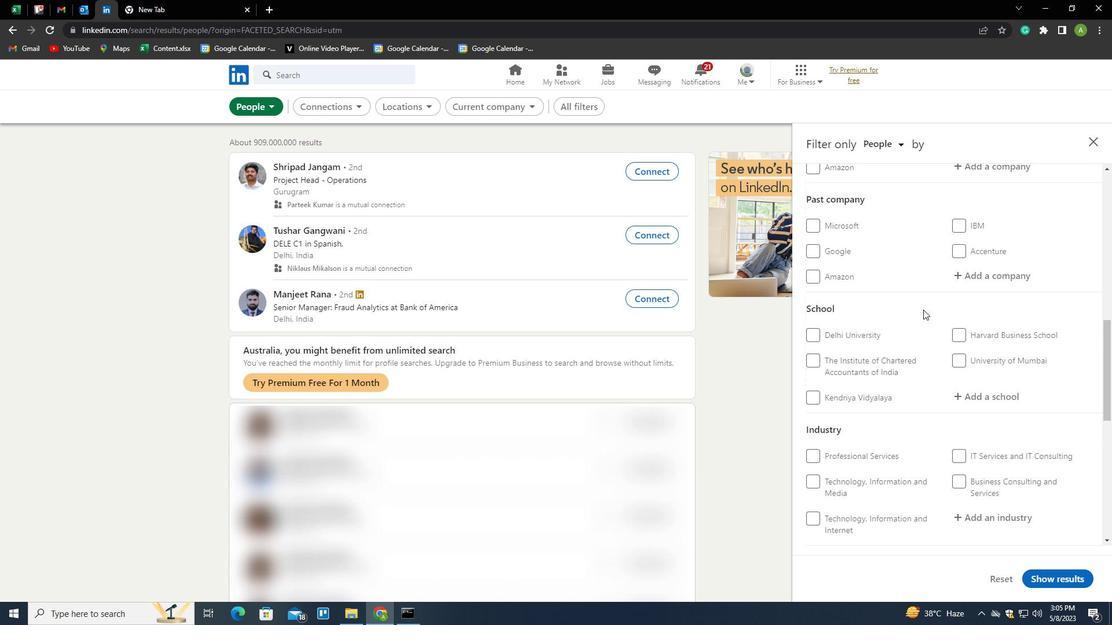 
Action: Mouse moved to (981, 257)
Screenshot: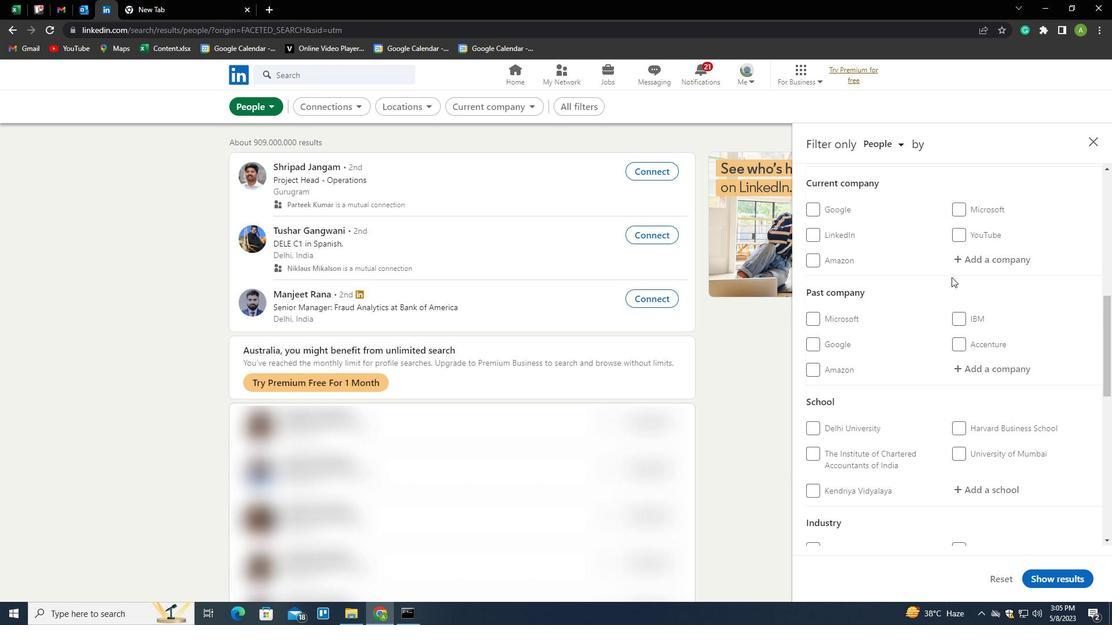 
Action: Mouse pressed left at (981, 257)
Screenshot: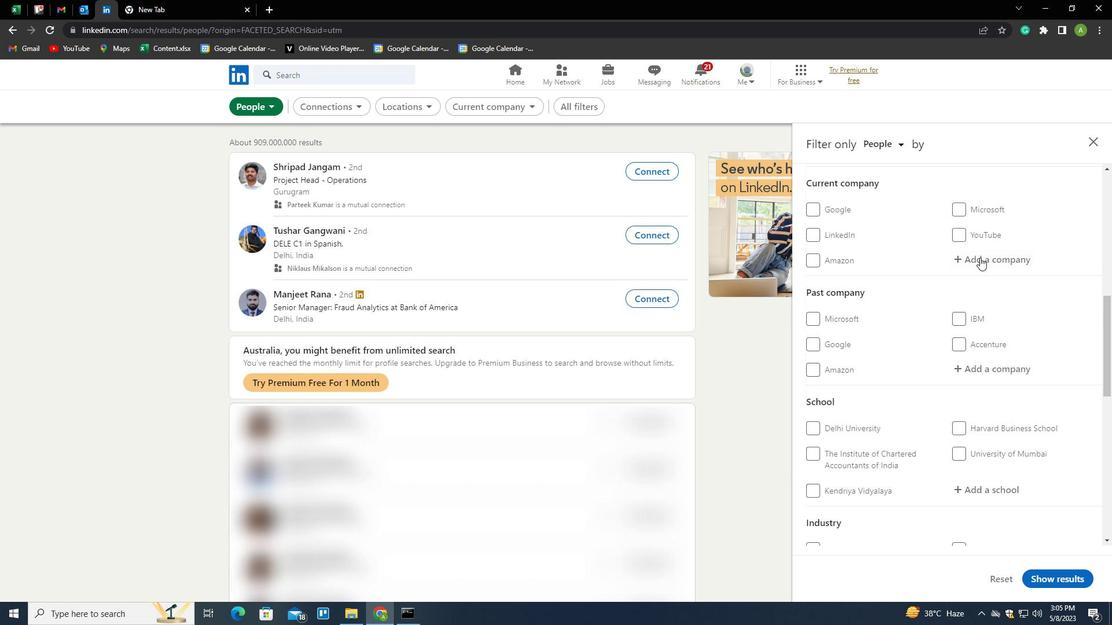 
Action: Key pressed <Key.shift>ANGEL<Key.space><Key.shift>ONE<Key.down><Key.enter>
Screenshot: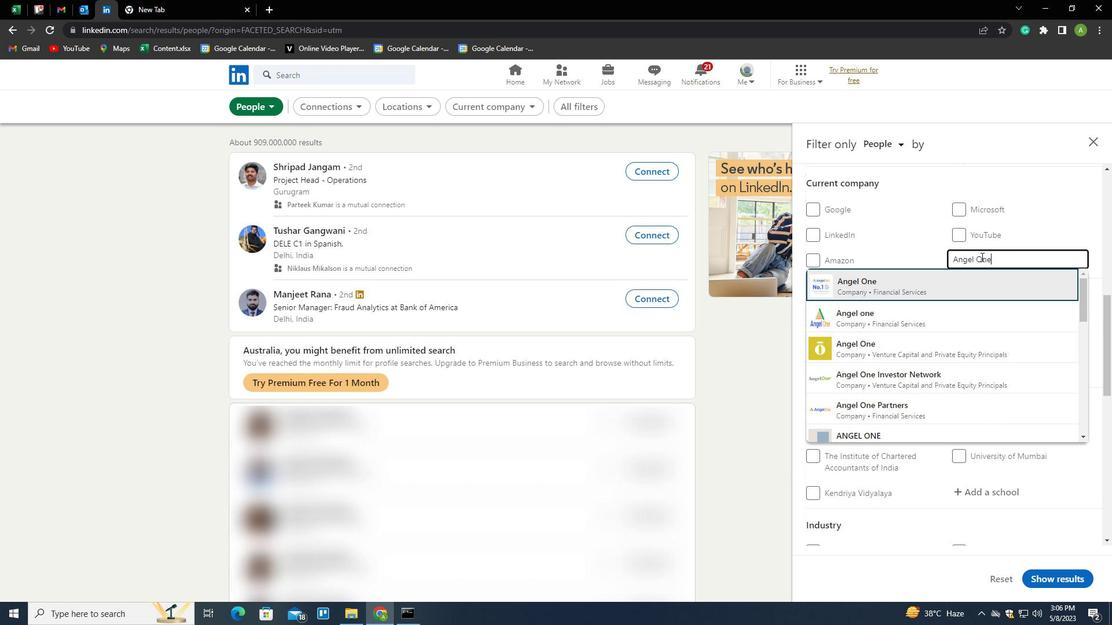 
Action: Mouse moved to (975, 263)
Screenshot: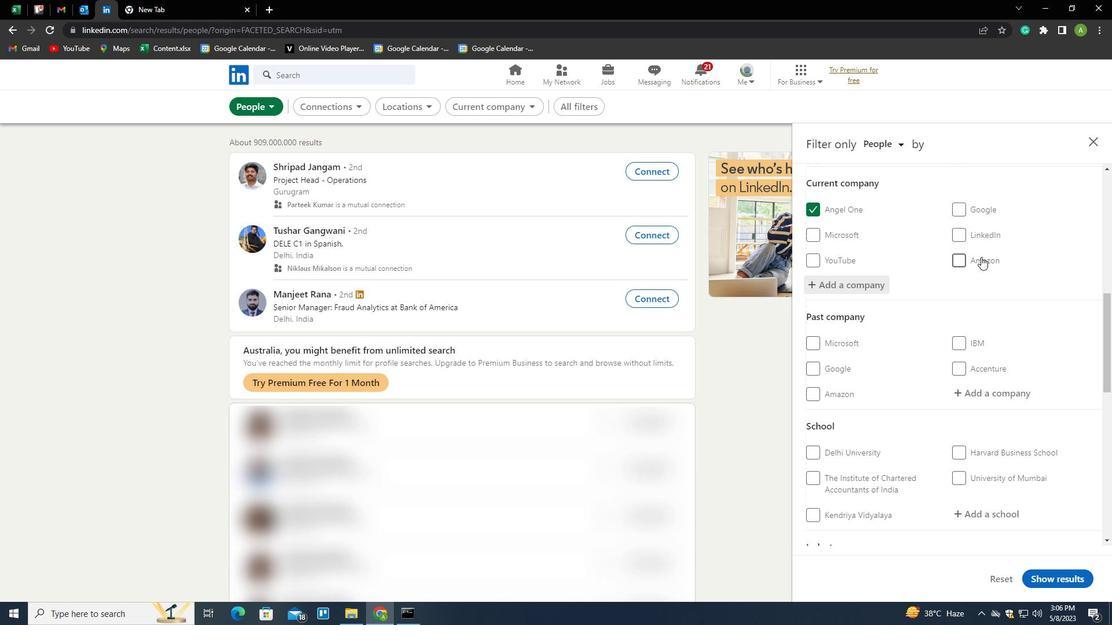 
Action: Mouse scrolled (975, 262) with delta (0, 0)
Screenshot: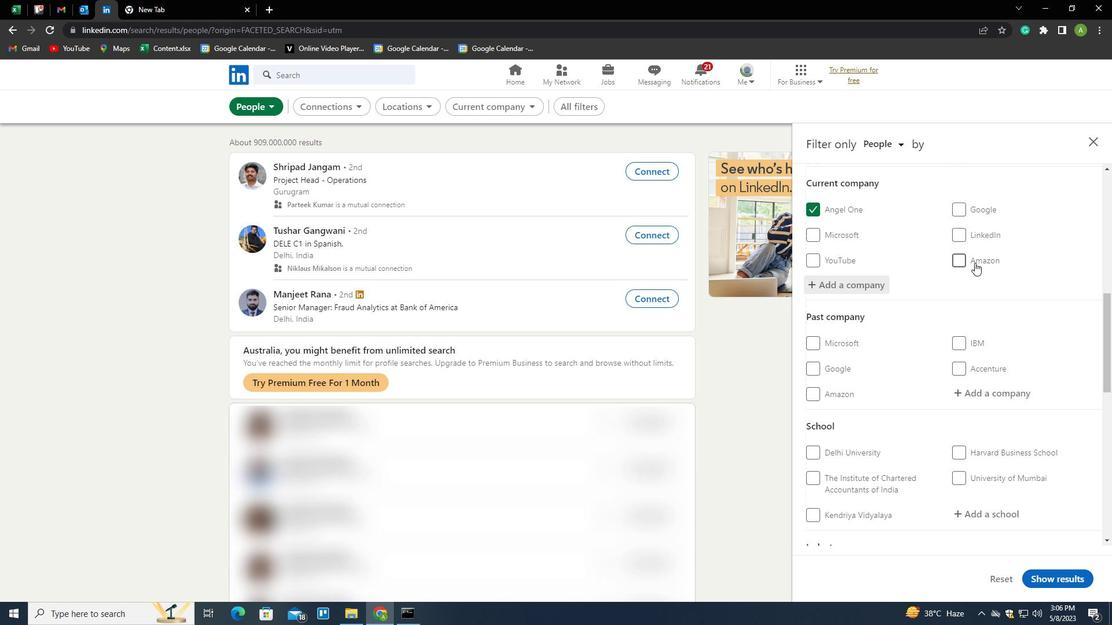 
Action: Mouse scrolled (975, 262) with delta (0, 0)
Screenshot: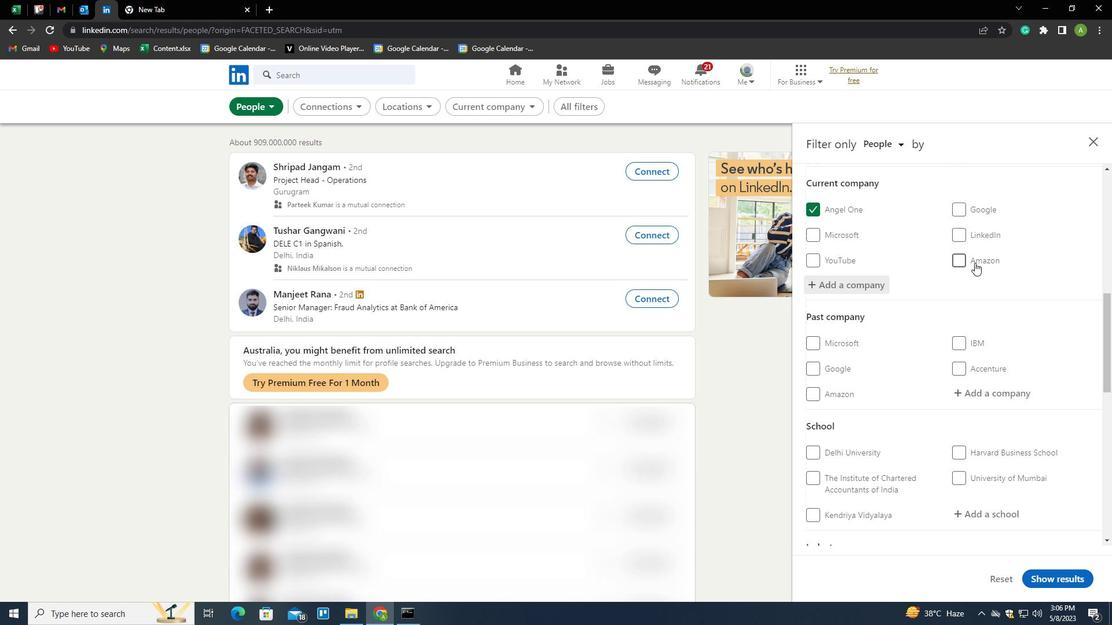 
Action: Mouse scrolled (975, 262) with delta (0, 0)
Screenshot: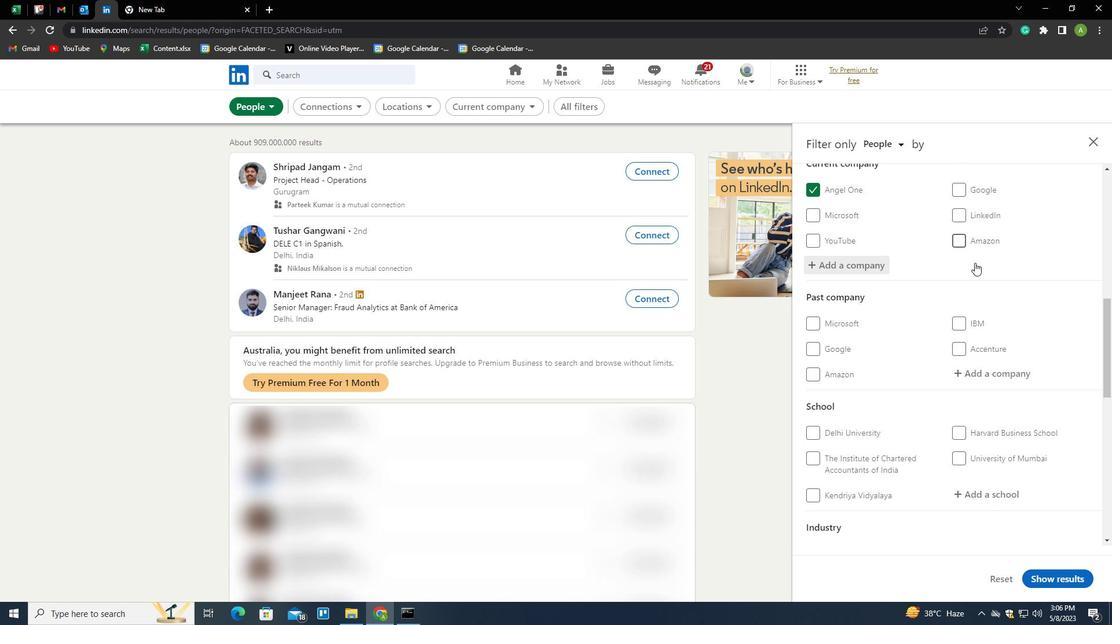 
Action: Mouse moved to (978, 337)
Screenshot: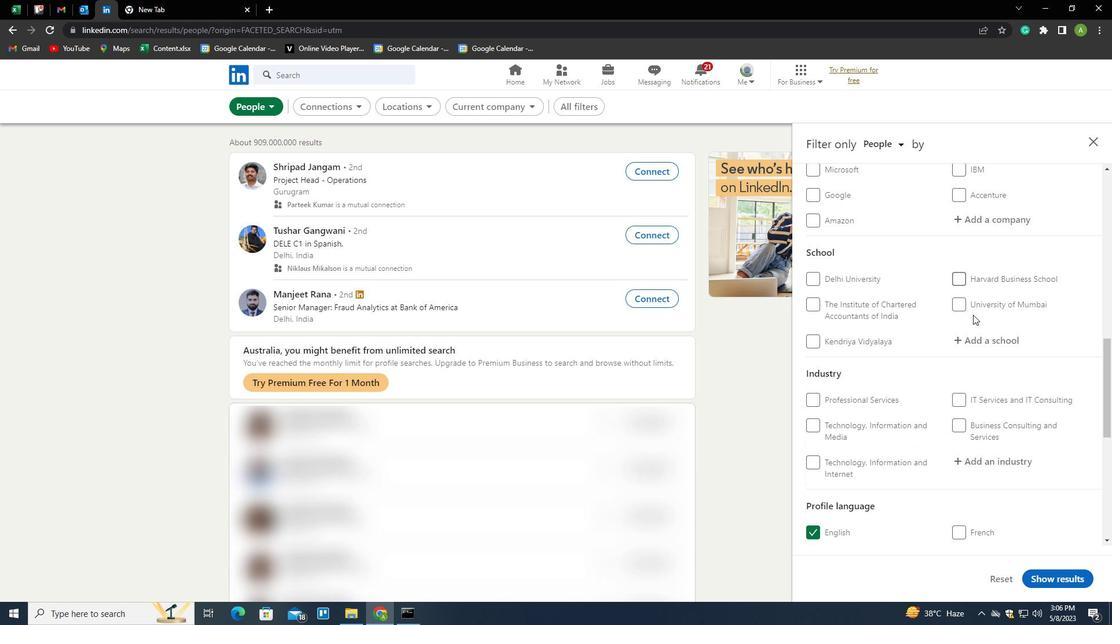 
Action: Mouse pressed left at (978, 337)
Screenshot: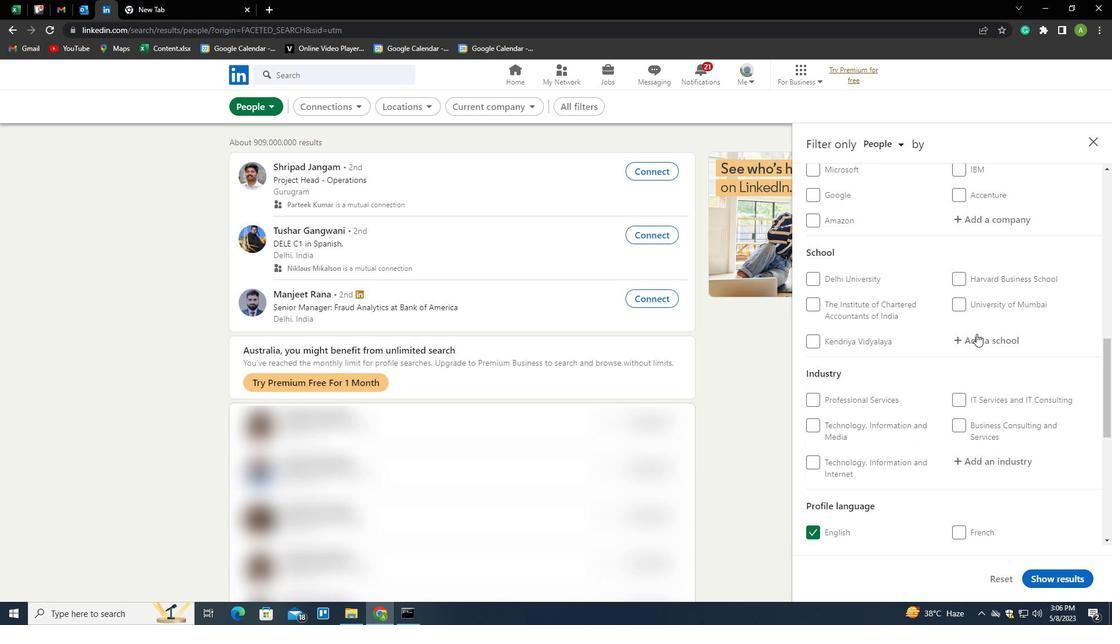 
Action: Key pressed <Key.shift>
Screenshot: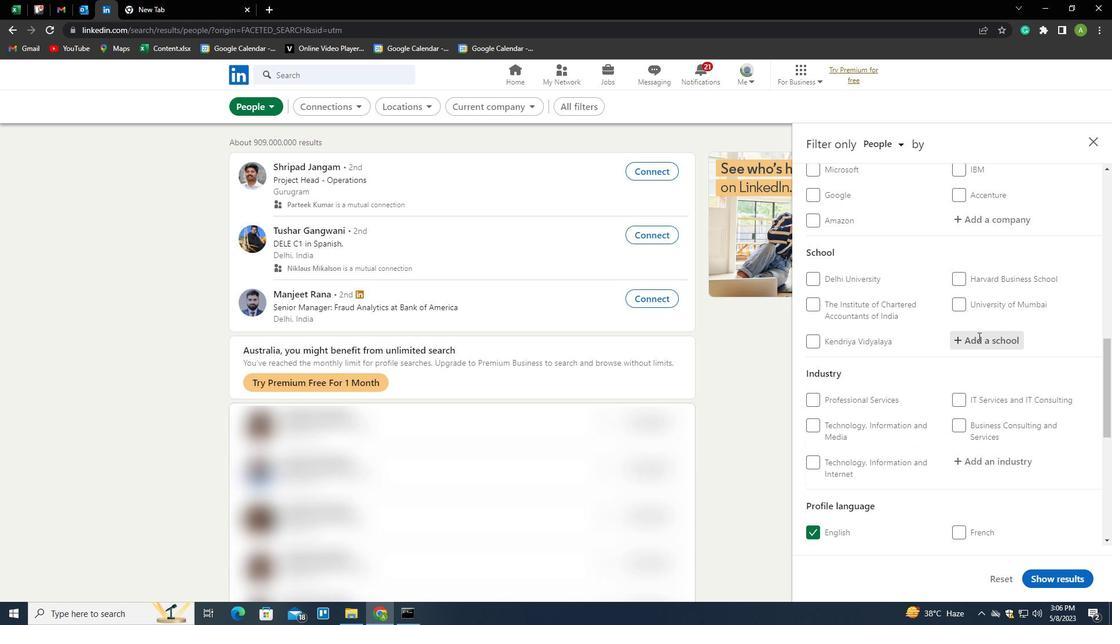 
Action: Mouse moved to (978, 339)
Screenshot: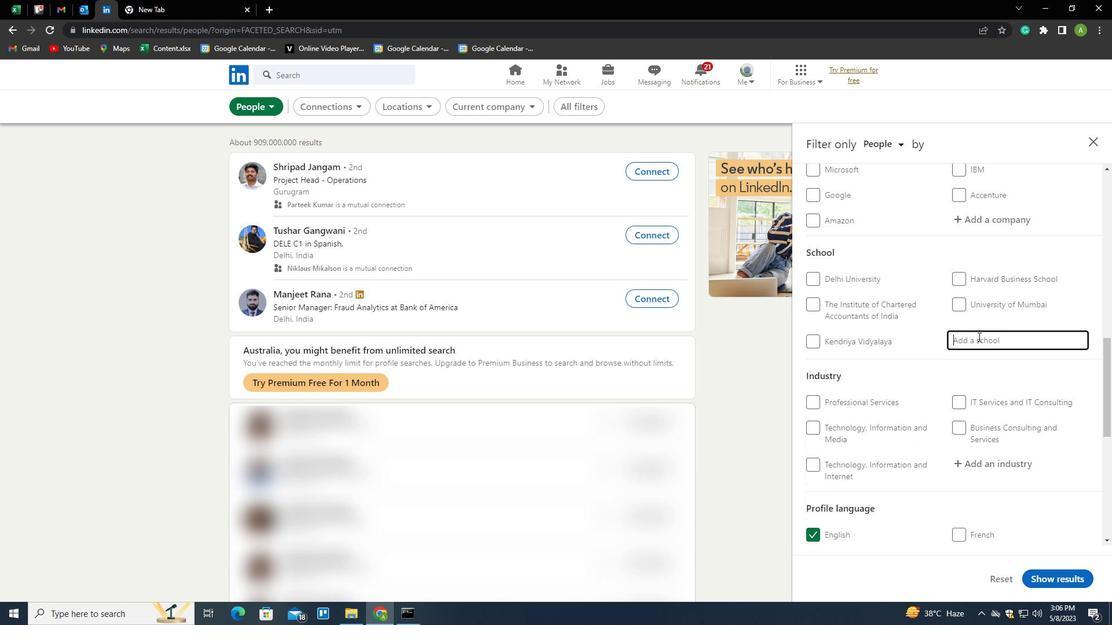 
Action: Key pressed A
Screenshot: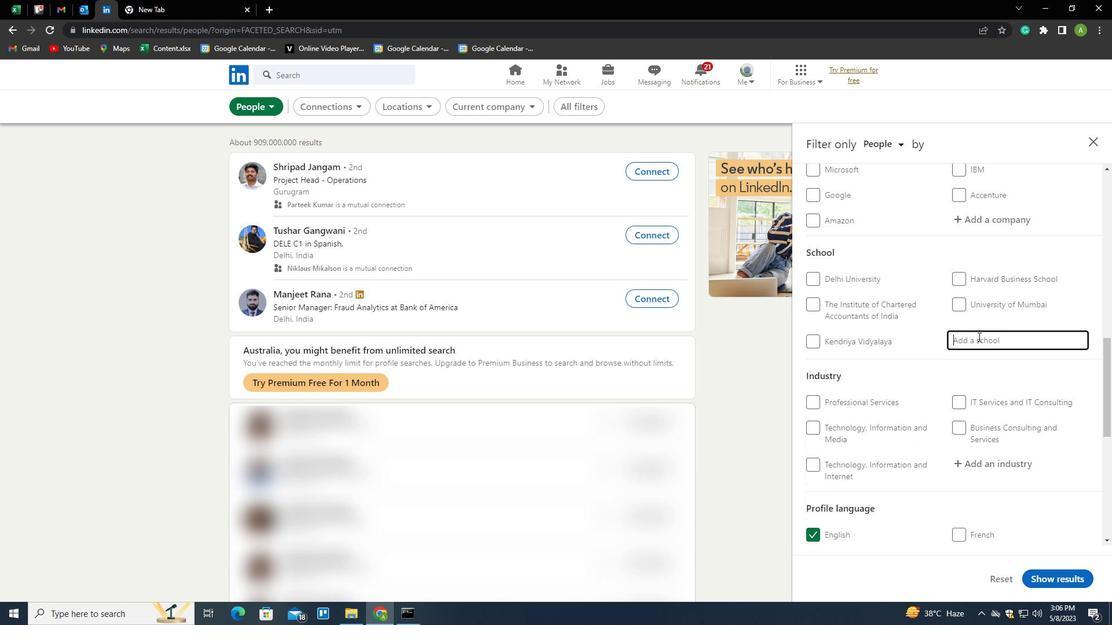 
Action: Mouse moved to (978, 339)
Screenshot: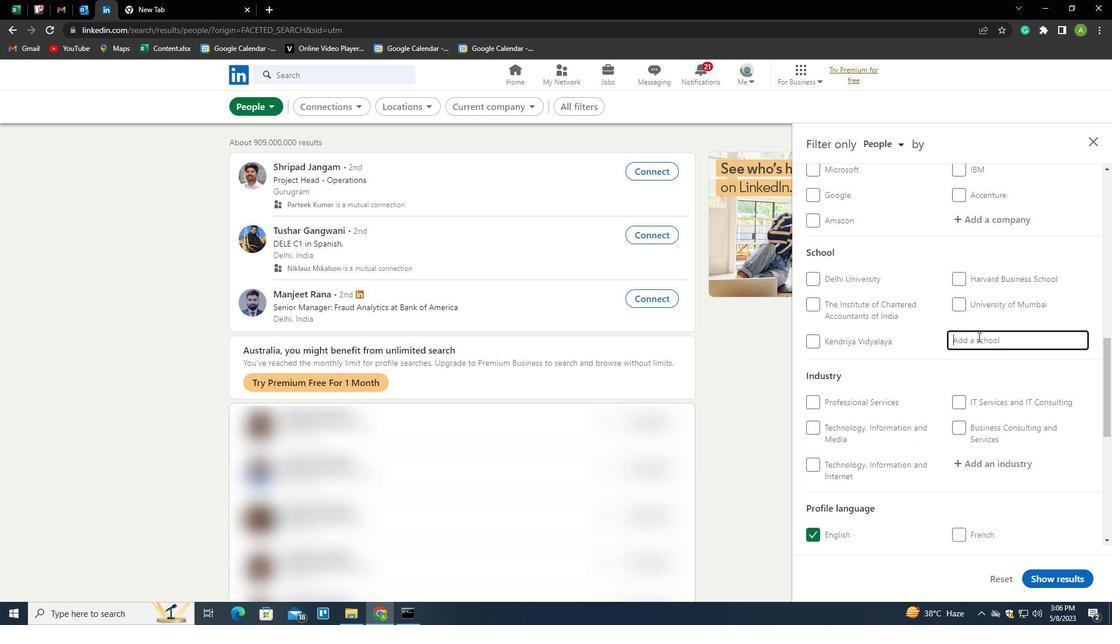 
Action: Key pressed LIGRAH<Key.backspace><Key.backspace><Key.backspace>ARH<Key.space><Key.shift>MUSLIM<Key.space><Key.shift>UNIVERSITY<Key.down><Key.enter>
Screenshot: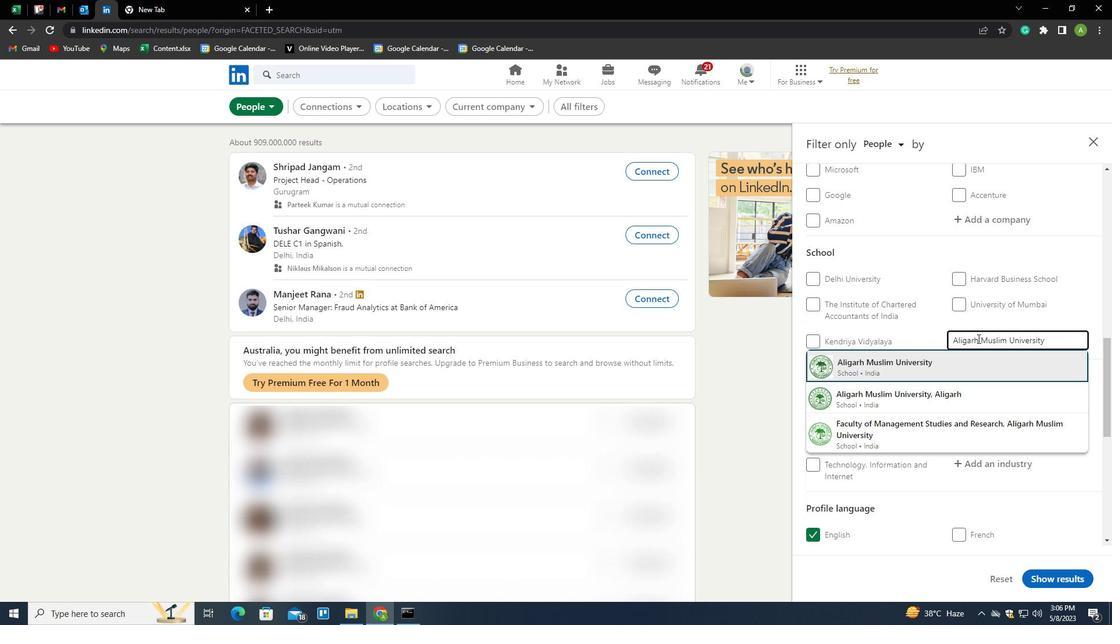 
Action: Mouse moved to (976, 340)
Screenshot: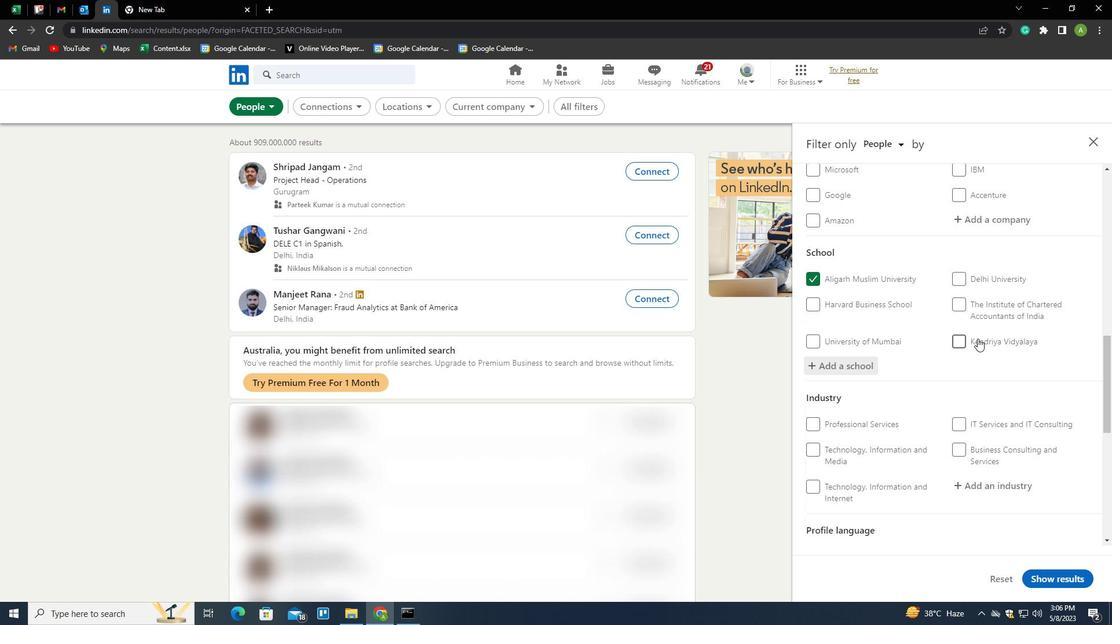 
Action: Mouse scrolled (976, 339) with delta (0, 0)
Screenshot: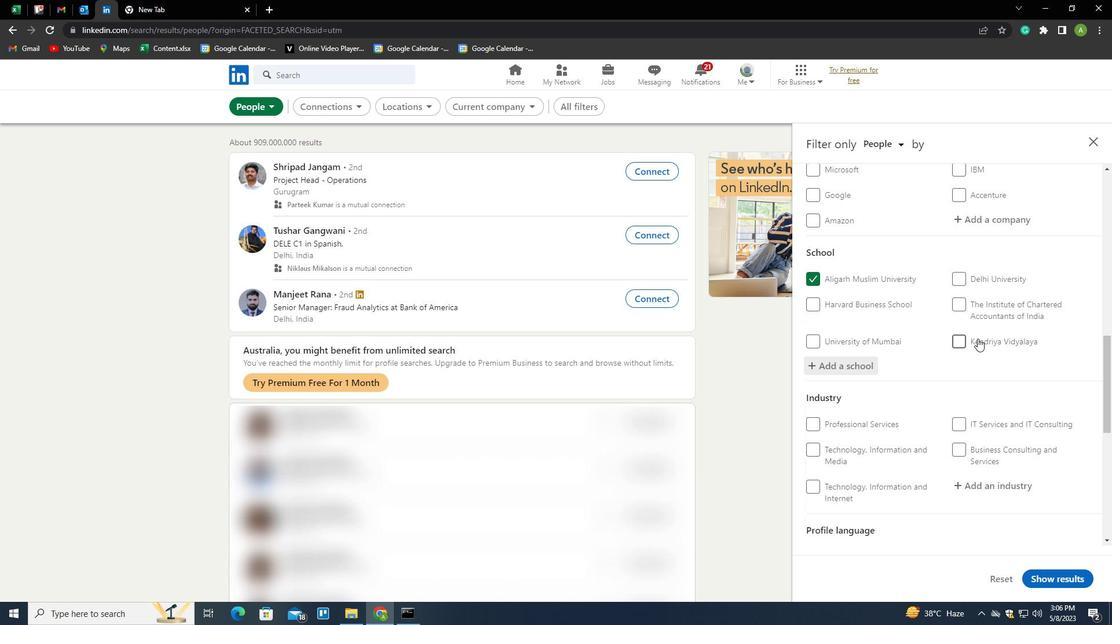 
Action: Mouse scrolled (976, 339) with delta (0, 0)
Screenshot: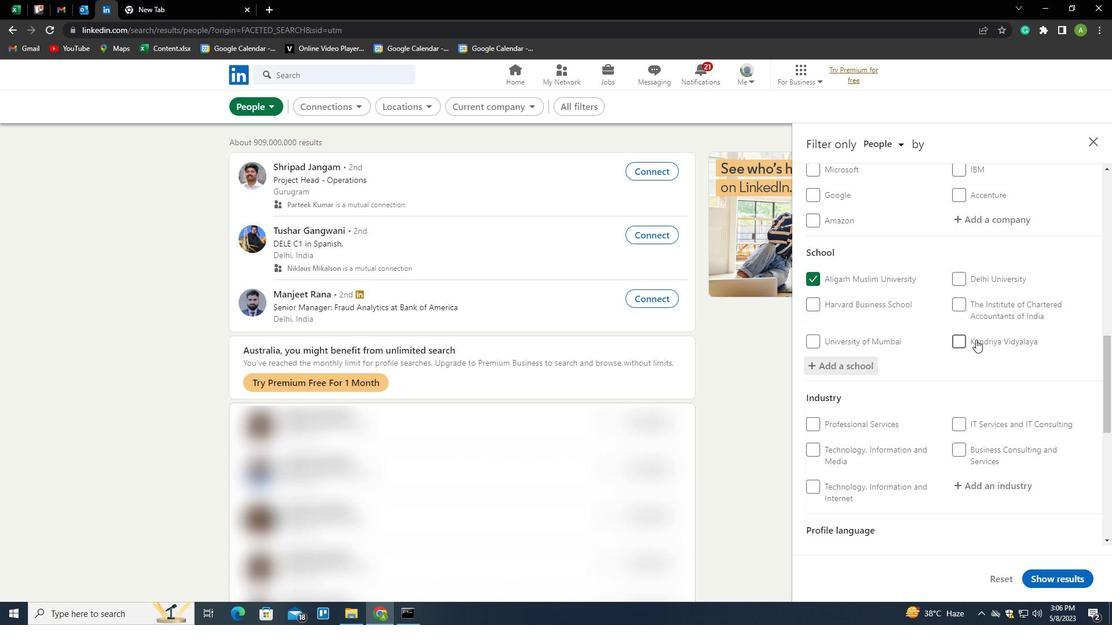
Action: Mouse moved to (983, 372)
Screenshot: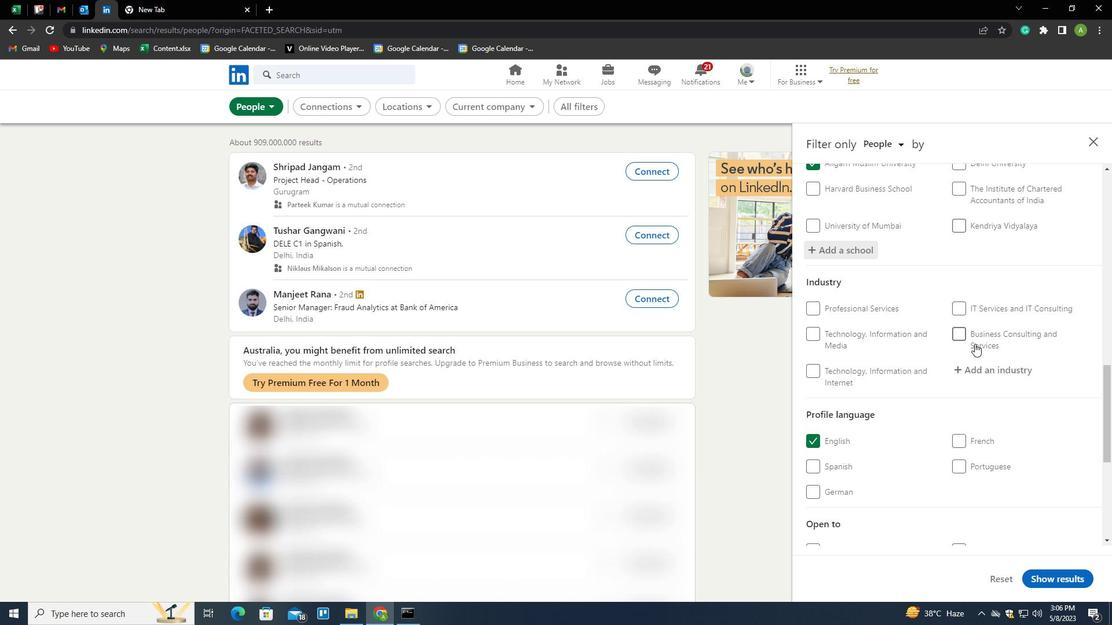 
Action: Mouse pressed left at (983, 372)
Screenshot: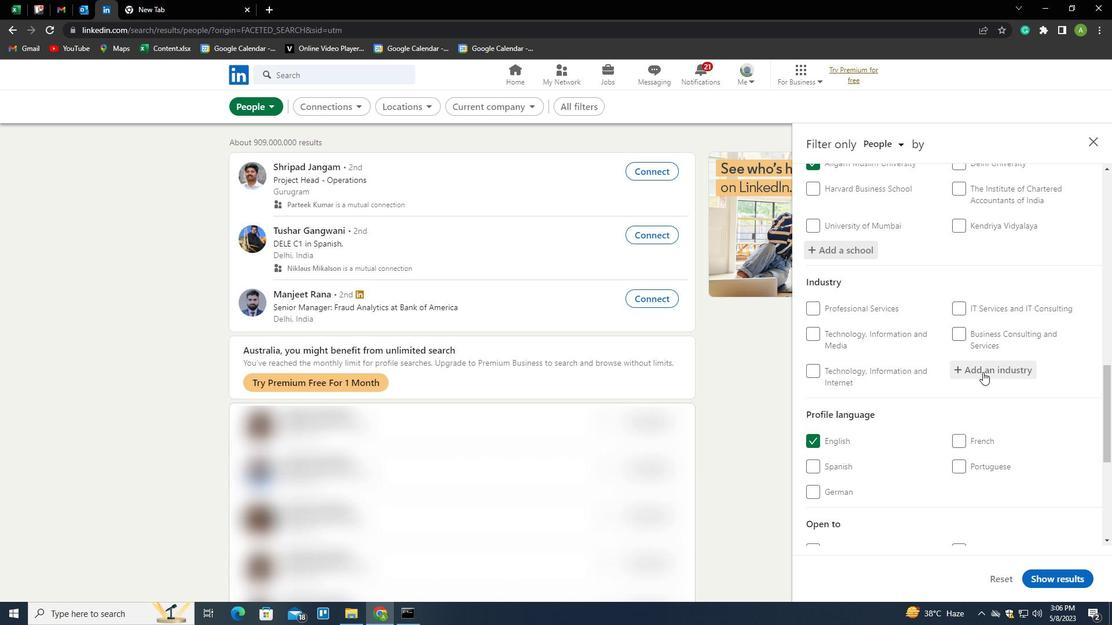 
Action: Key pressed <Key.shift>ALTERNATIVE<Key.space><Key.shift>MEDICINE<Key.down><Key.enter>
Screenshot: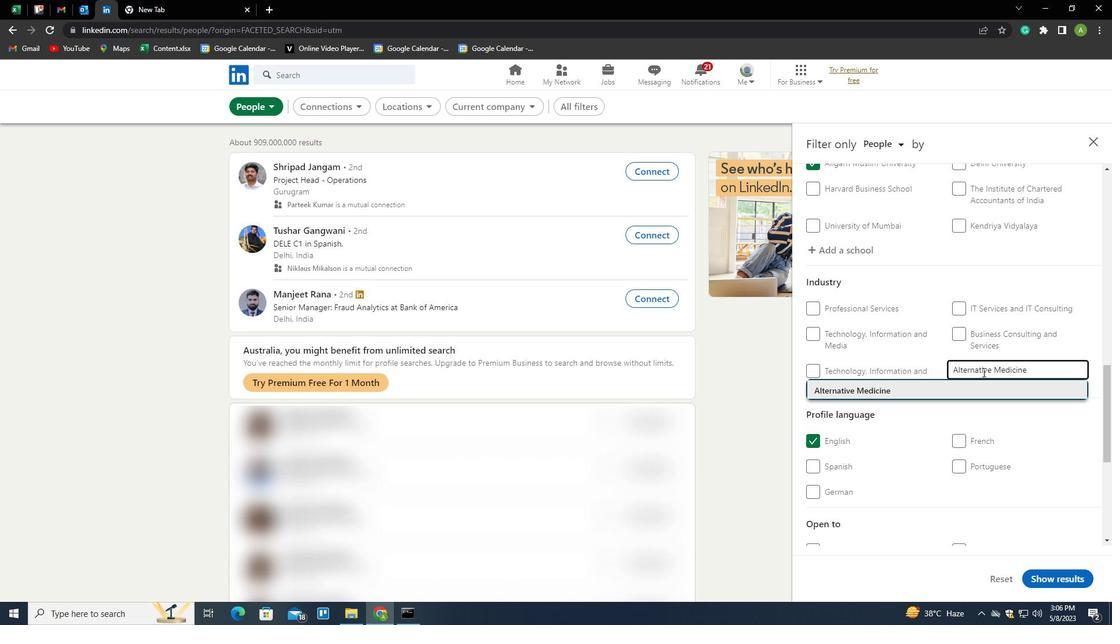 
Action: Mouse scrolled (983, 372) with delta (0, 0)
Screenshot: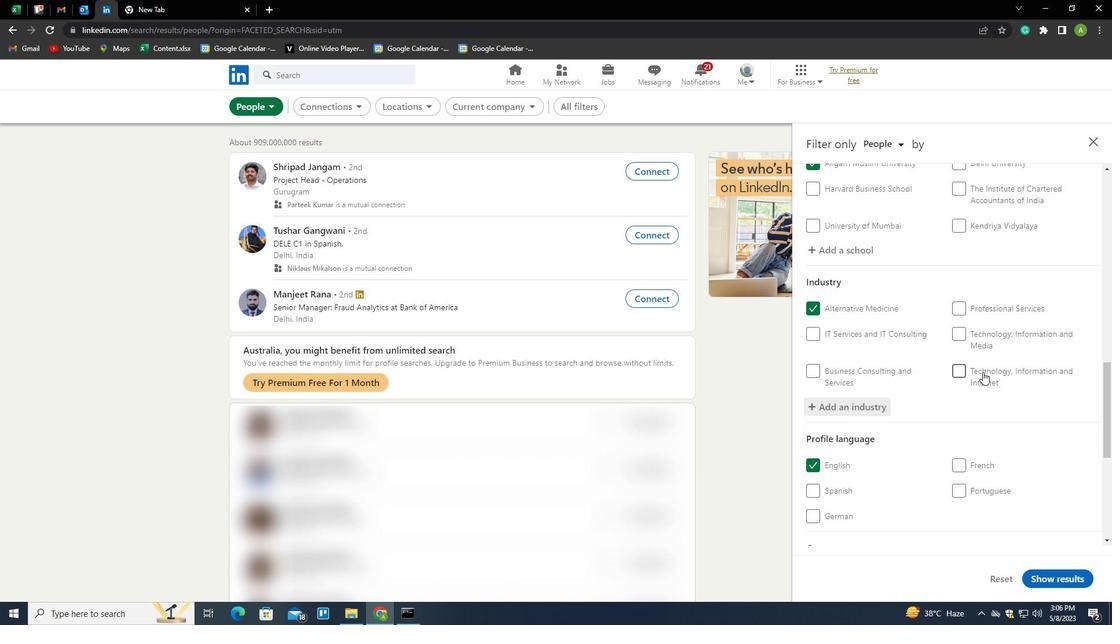 
Action: Mouse moved to (986, 374)
Screenshot: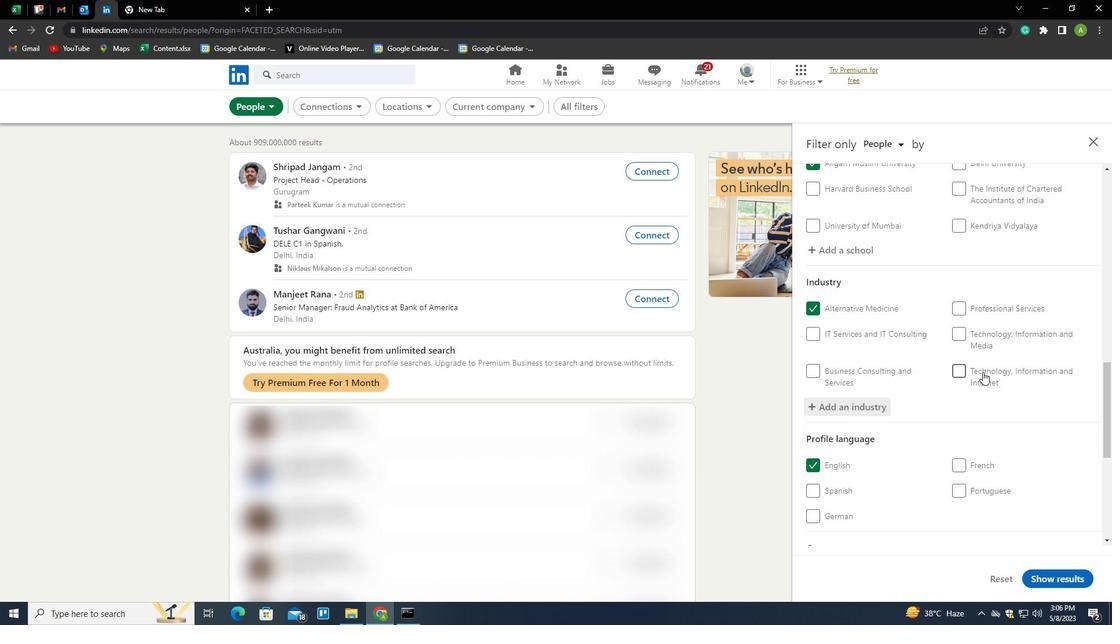 
Action: Mouse scrolled (986, 374) with delta (0, 0)
Screenshot: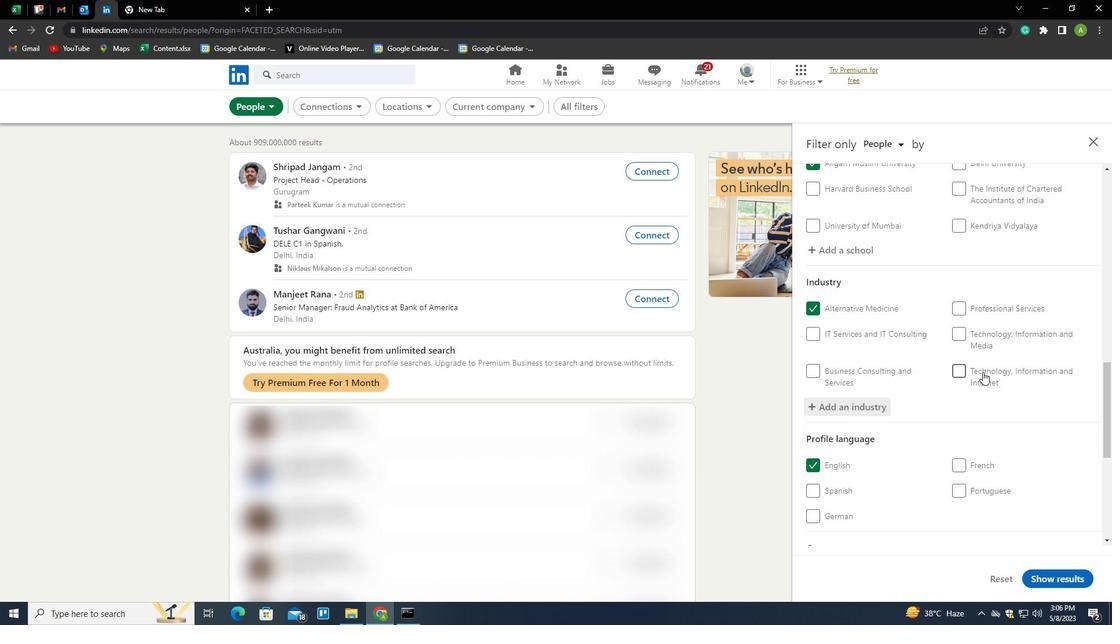 
Action: Mouse moved to (986, 374)
Screenshot: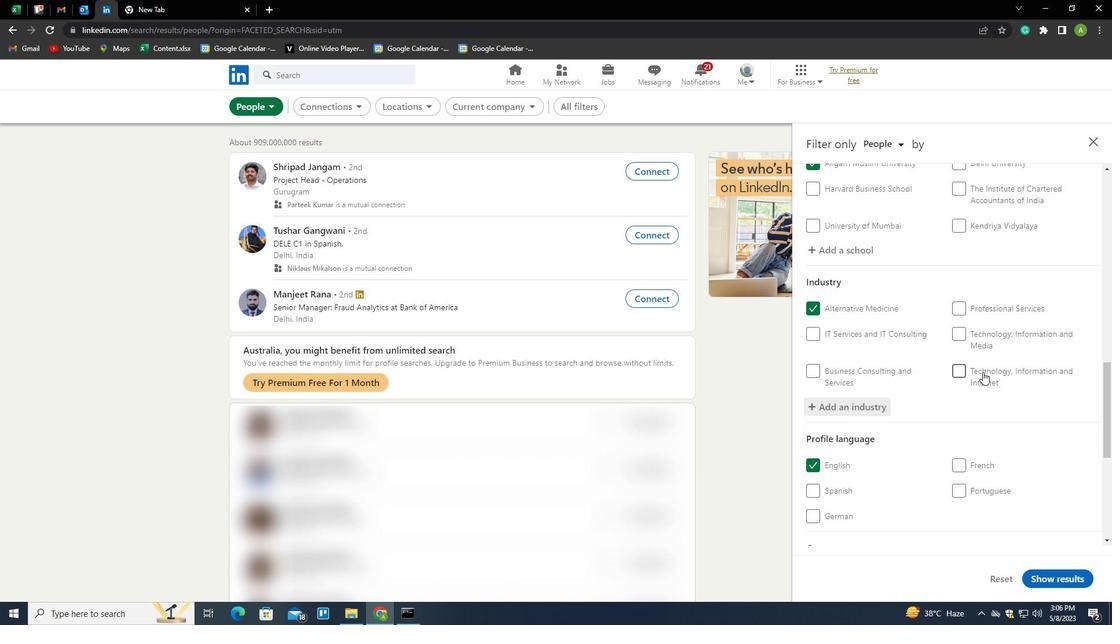 
Action: Mouse scrolled (986, 374) with delta (0, 0)
Screenshot: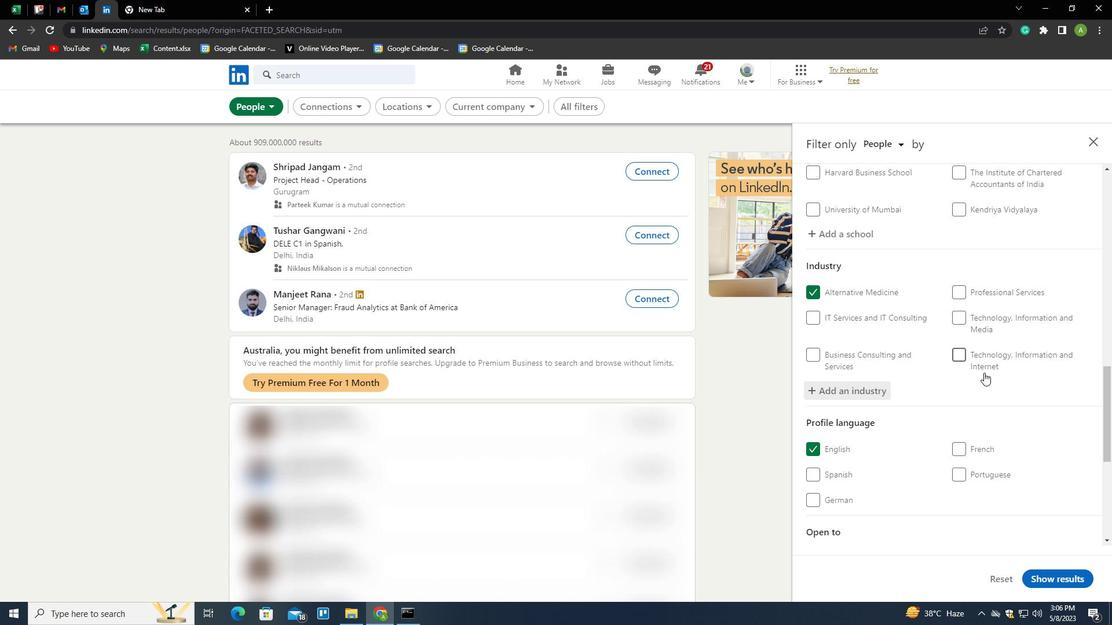 
Action: Mouse moved to (990, 377)
Screenshot: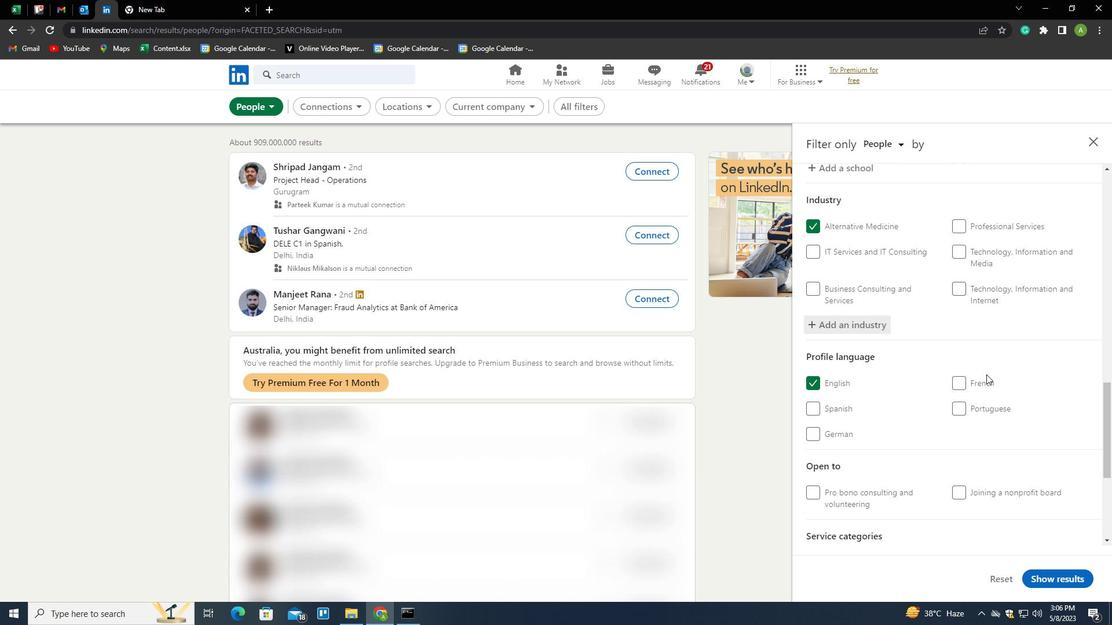 
Action: Mouse scrolled (990, 376) with delta (0, 0)
Screenshot: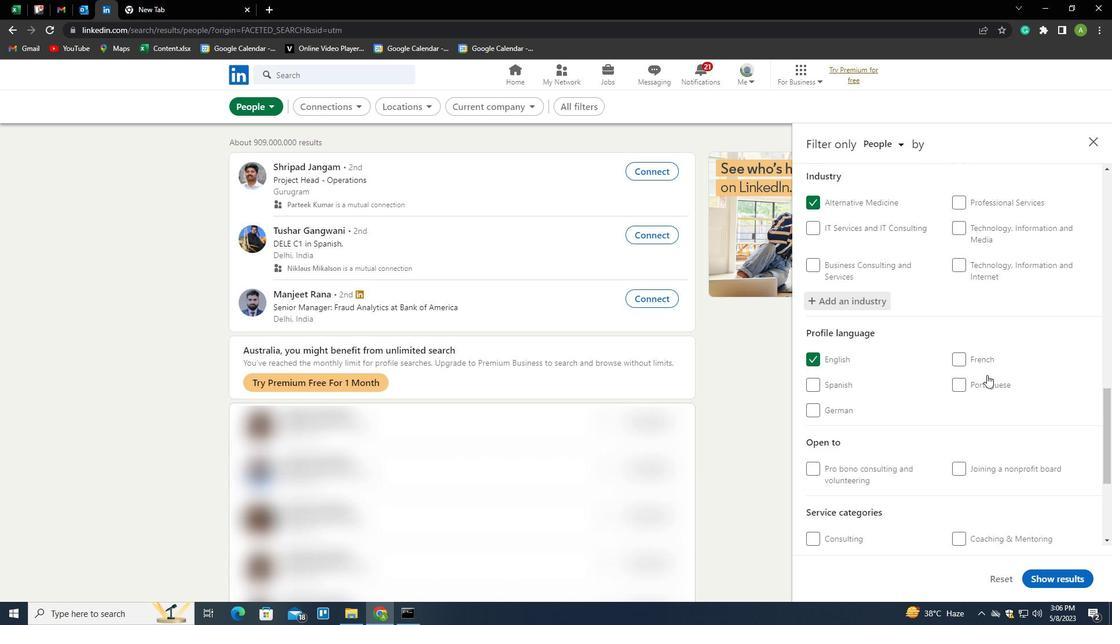 
Action: Mouse moved to (992, 378)
Screenshot: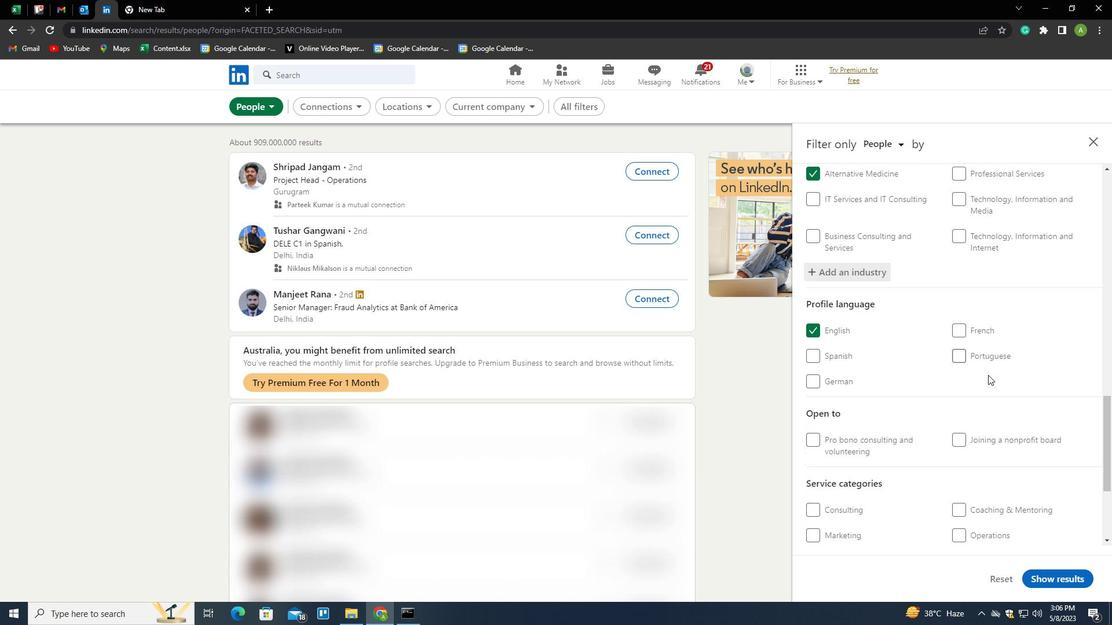 
Action: Mouse scrolled (992, 377) with delta (0, 0)
Screenshot: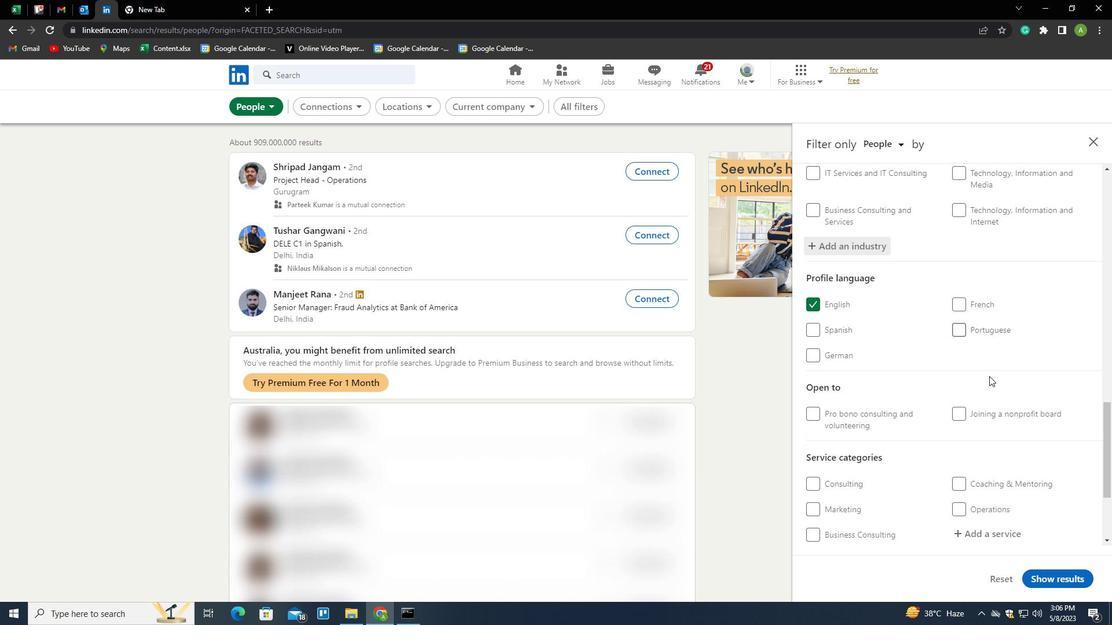 
Action: Mouse moved to (992, 378)
Screenshot: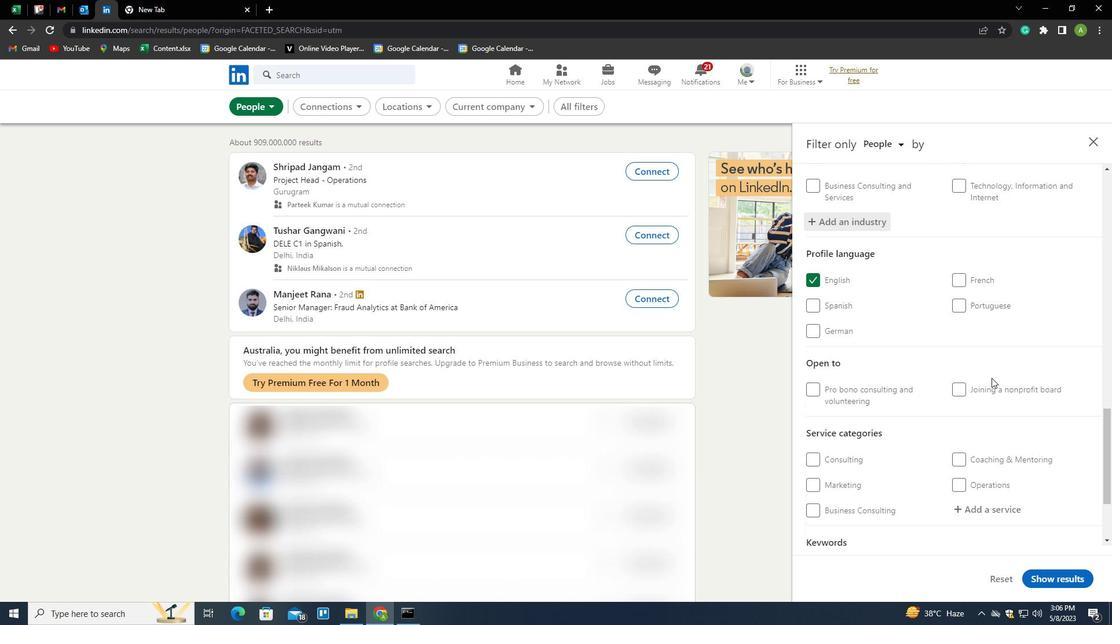 
Action: Mouse scrolled (992, 377) with delta (0, 0)
Screenshot: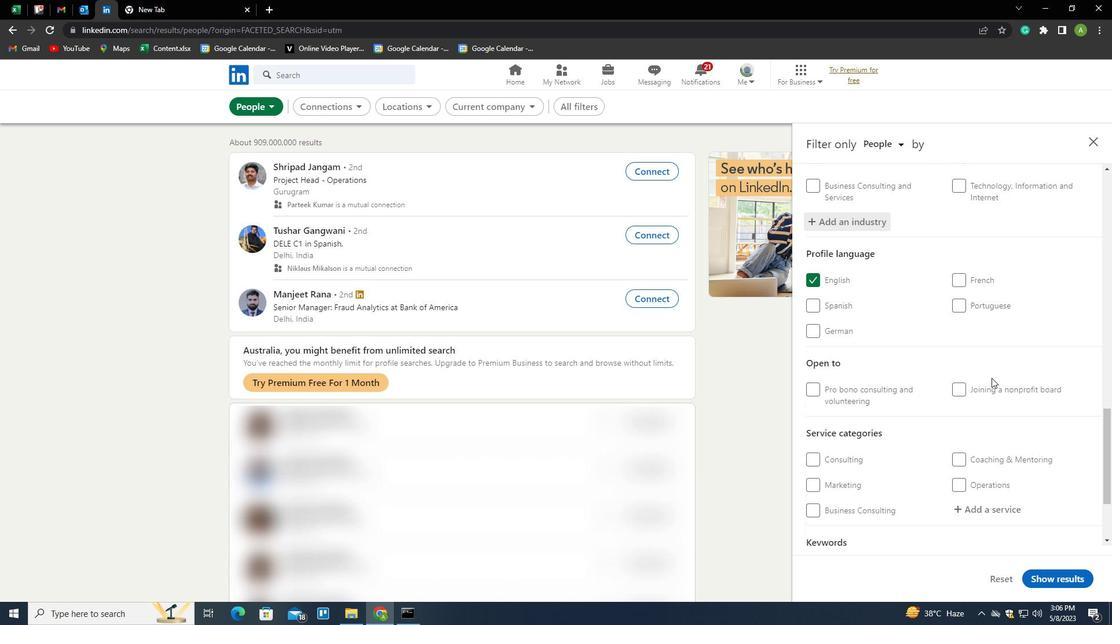 
Action: Mouse scrolled (992, 377) with delta (0, 0)
Screenshot: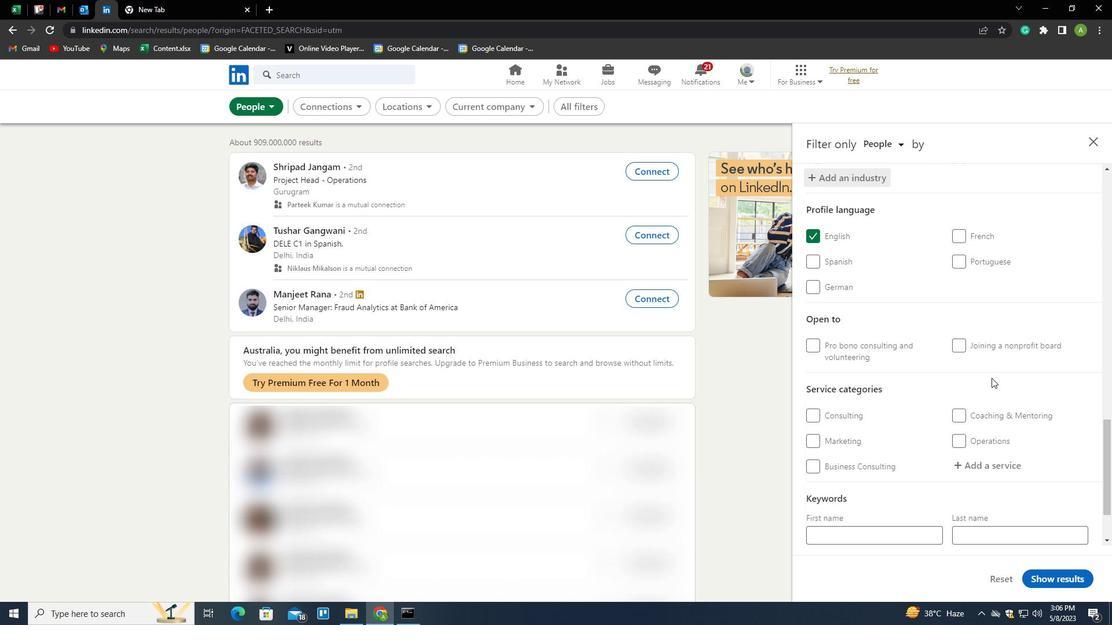 
Action: Mouse moved to (981, 392)
Screenshot: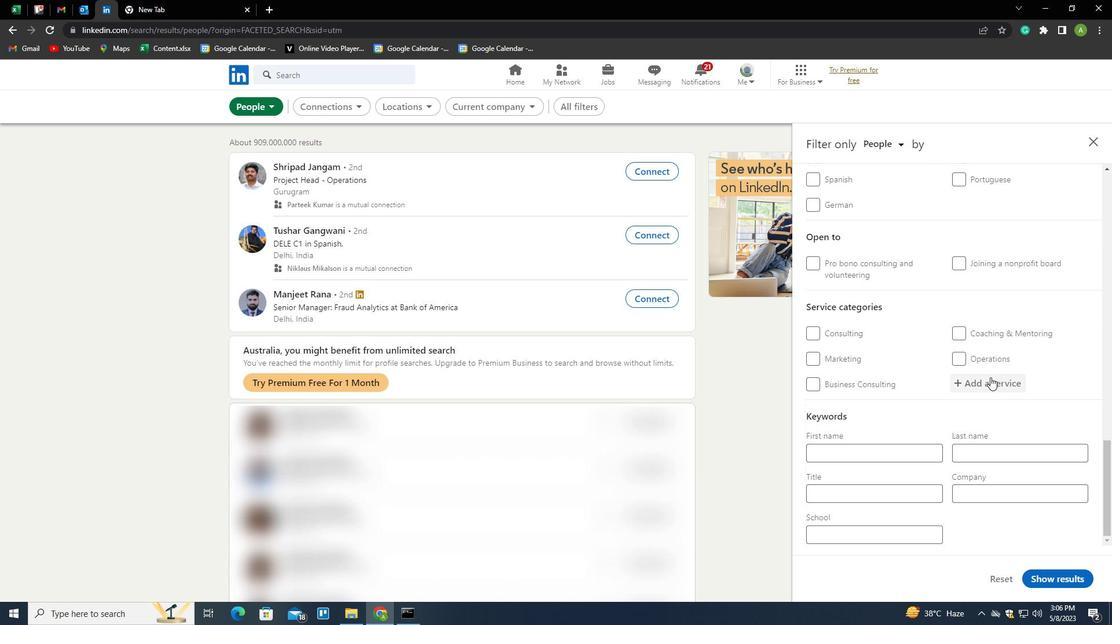
Action: Mouse pressed left at (981, 392)
Screenshot: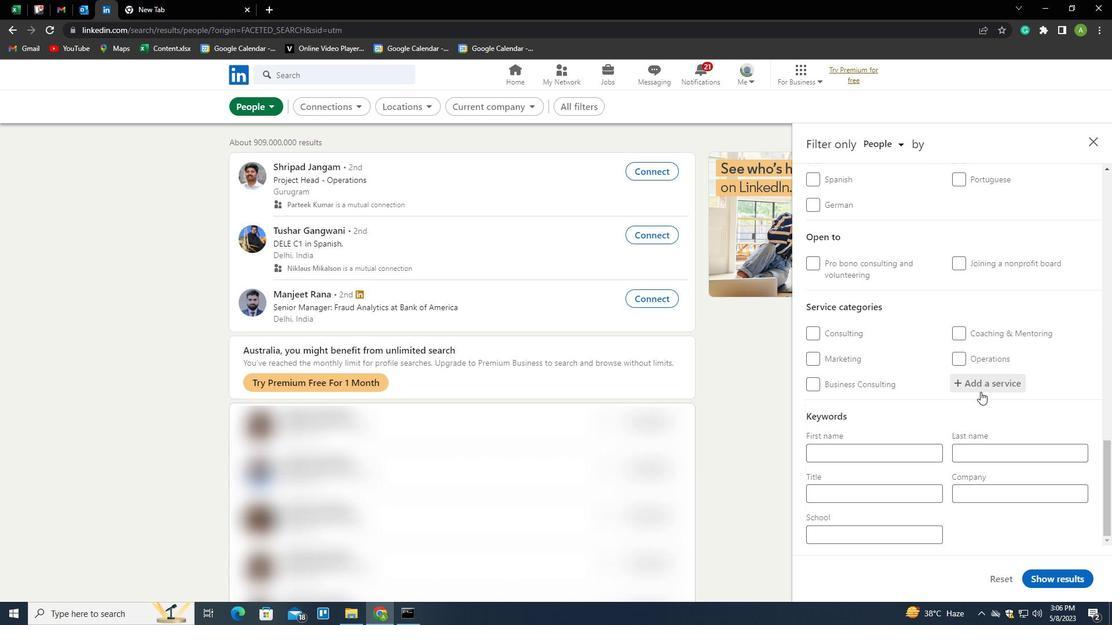 
Action: Key pressed <Key.shift><Key.shift><Key.shift><Key.shift><Key.shift><Key.shift><Key.shift><Key.shift>BARTENDING<Key.down><Key.down><Key.enter>
Screenshot: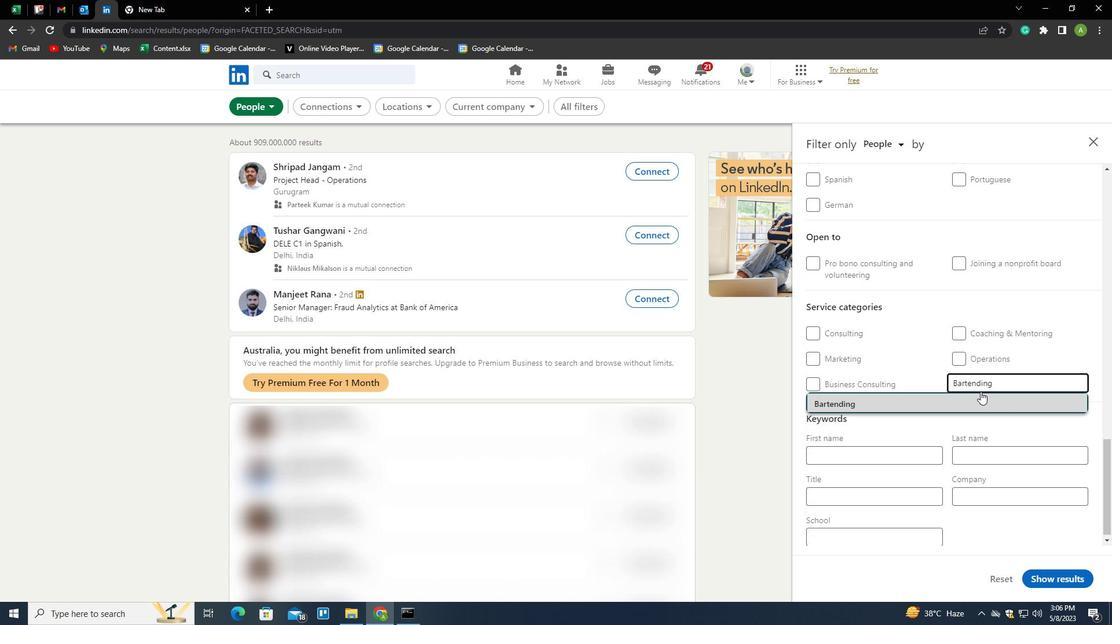 
Action: Mouse scrolled (981, 391) with delta (0, 0)
Screenshot: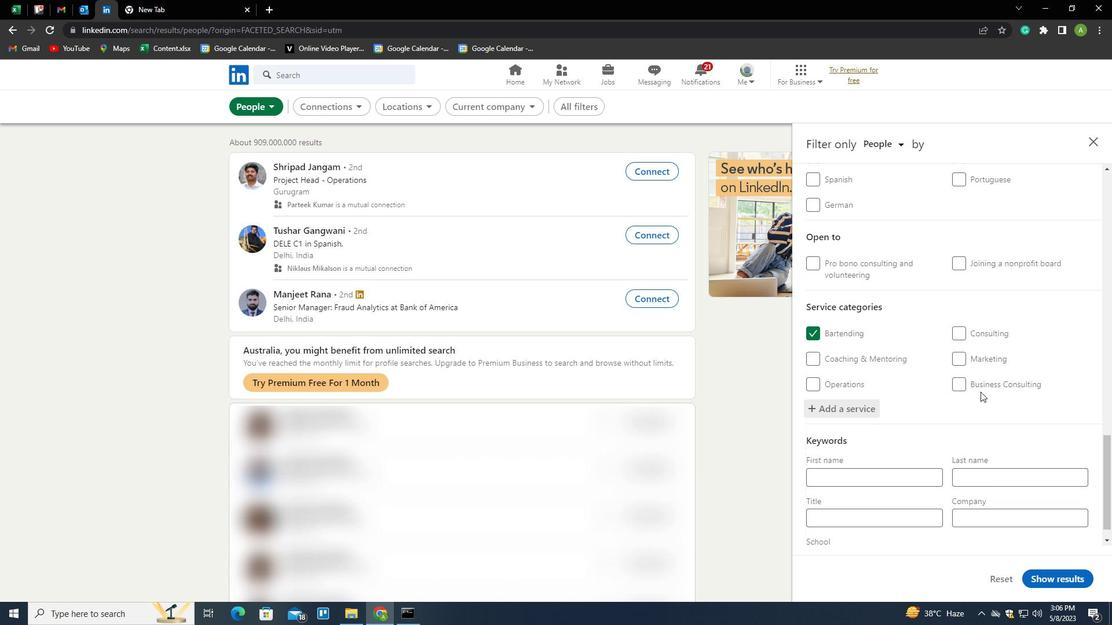 
Action: Mouse moved to (980, 392)
Screenshot: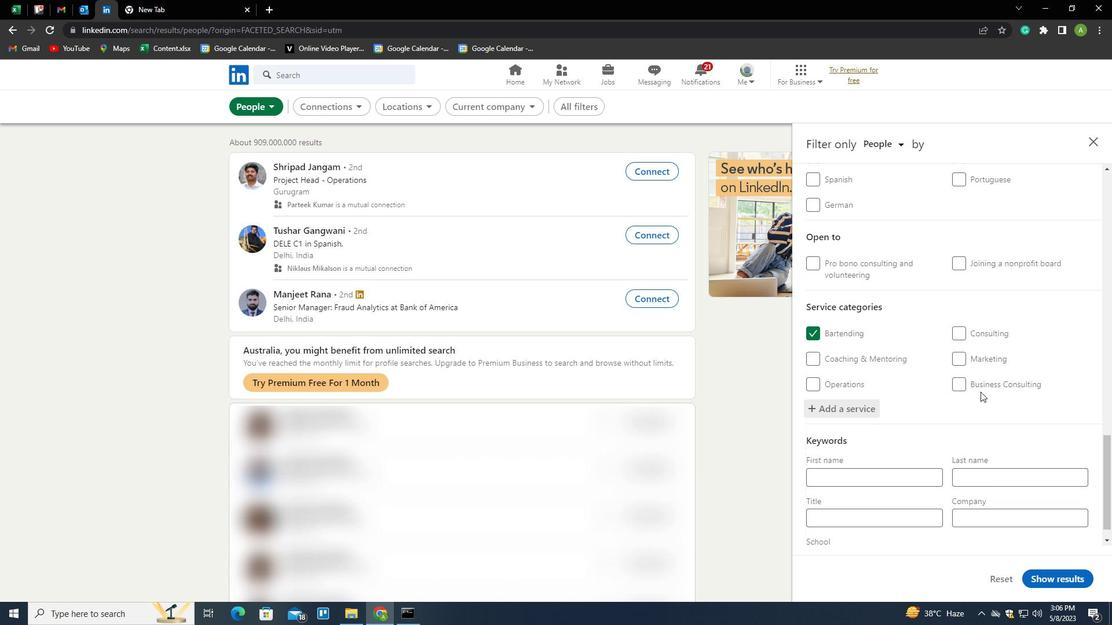 
Action: Mouse scrolled (980, 391) with delta (0, 0)
Screenshot: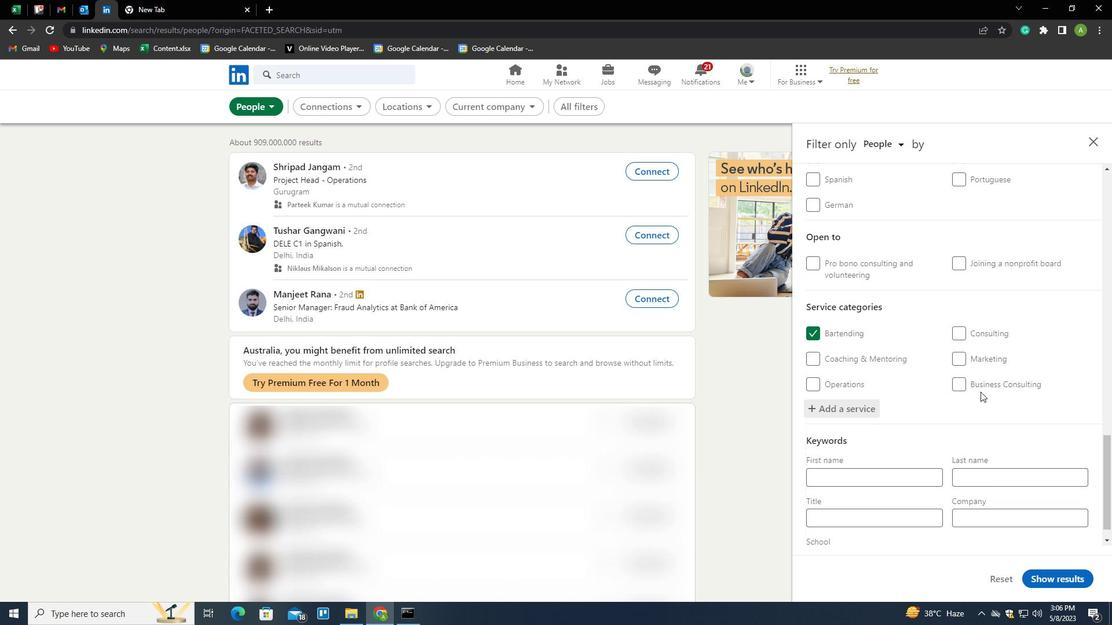 
Action: Mouse scrolled (980, 391) with delta (0, 0)
Screenshot: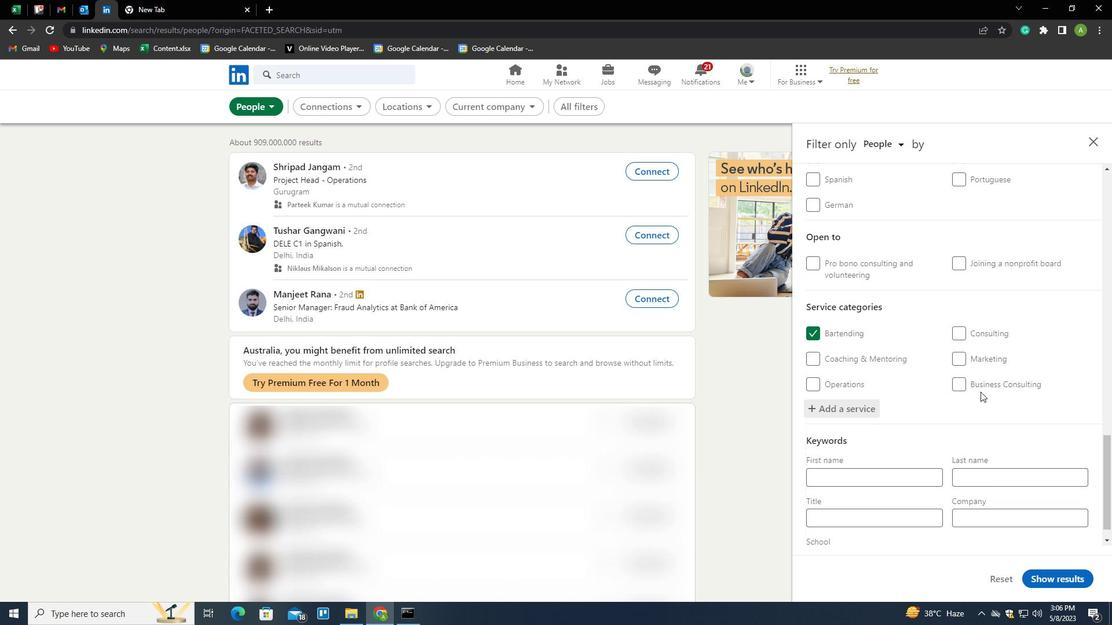 
Action: Mouse scrolled (980, 391) with delta (0, 0)
Screenshot: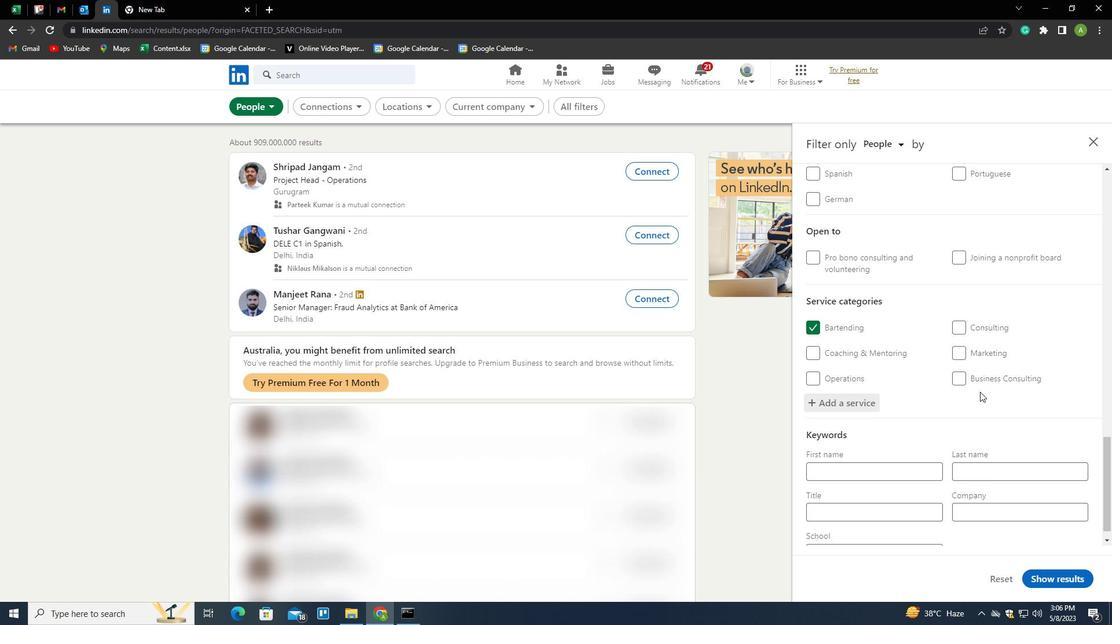 
Action: Mouse moved to (885, 490)
Screenshot: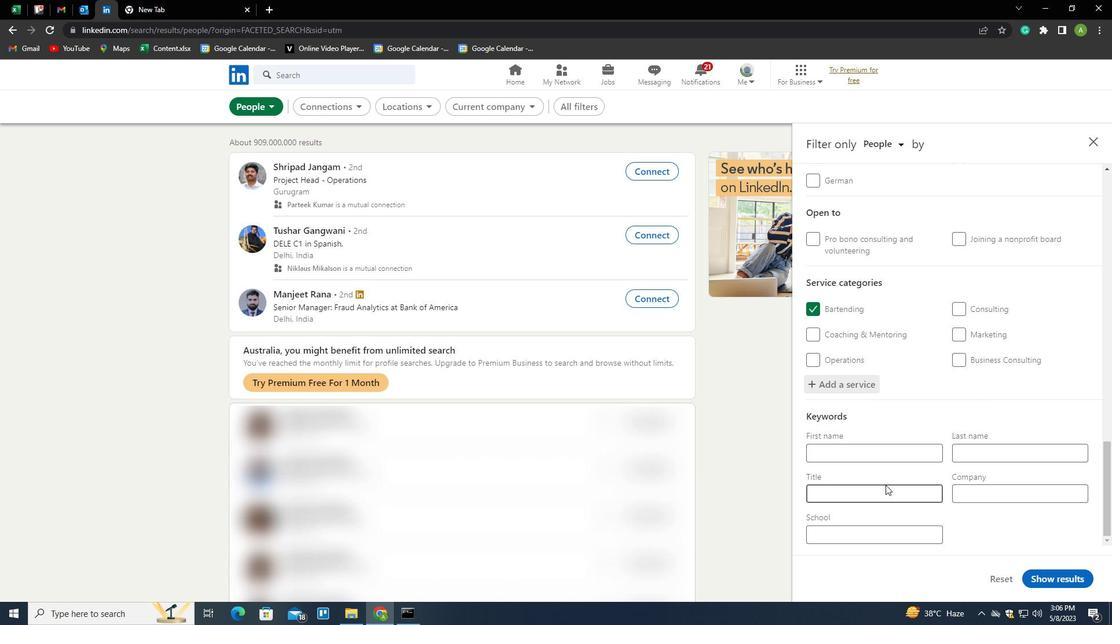 
Action: Mouse pressed left at (885, 490)
Screenshot: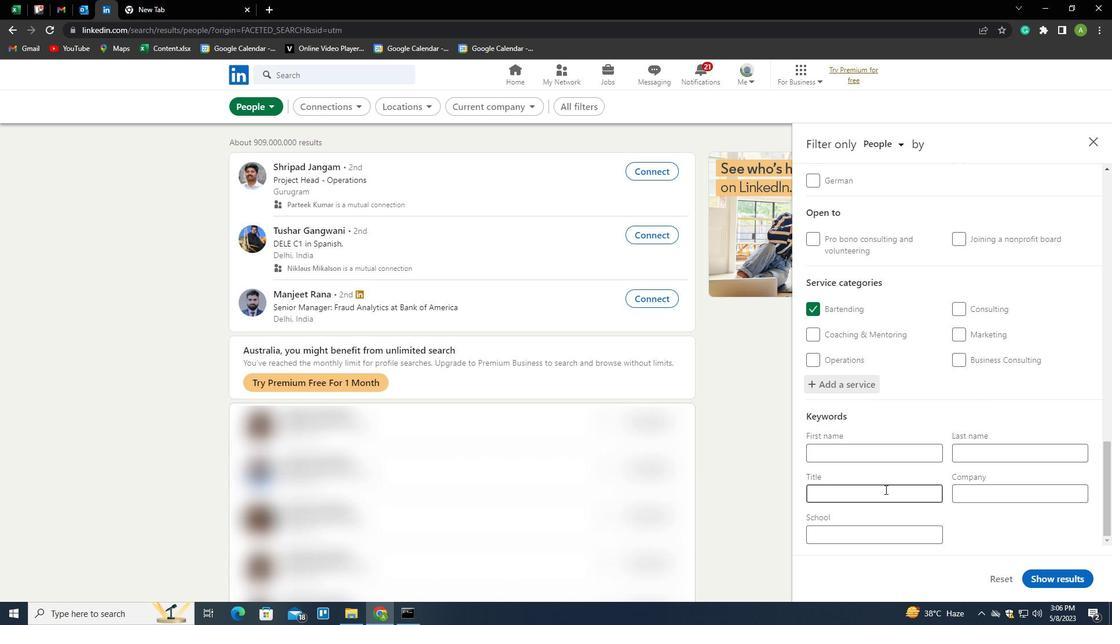 
Action: Mouse moved to (884, 492)
Screenshot: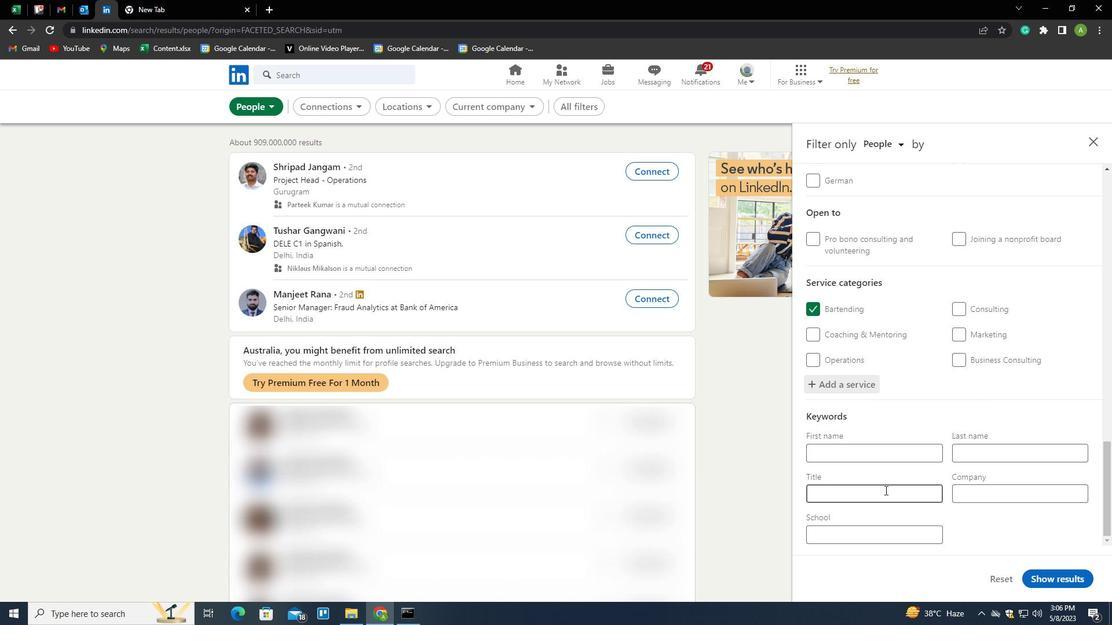 
Action: Key pressed <Key.shift>OPET<Key.backspace>RATIONS<Key.space><Key.shift>DIRECT
Screenshot: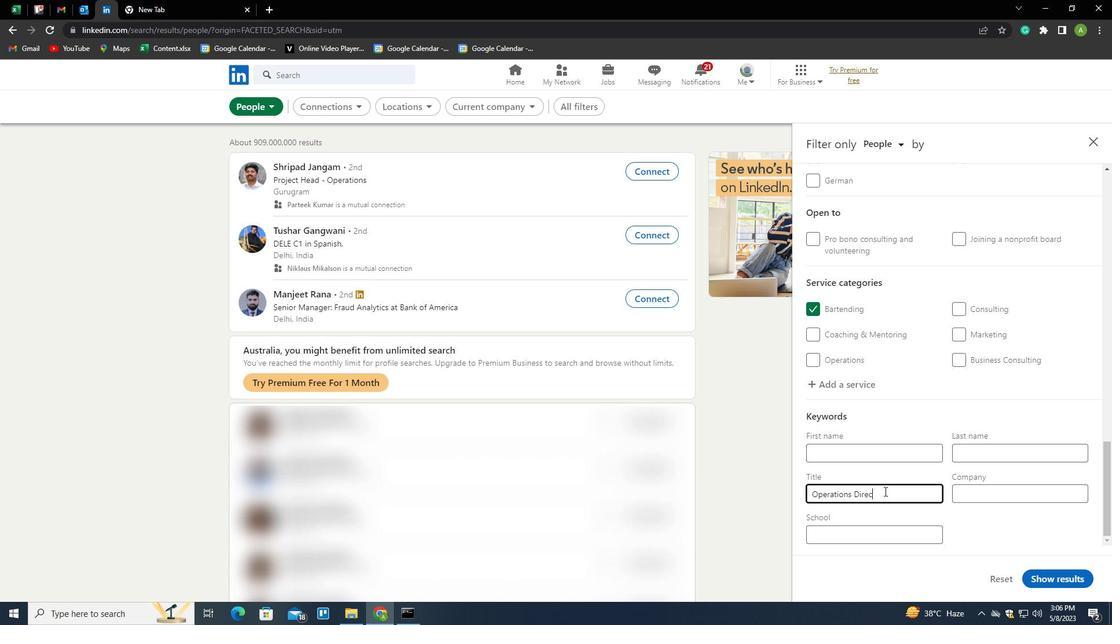 
Action: Mouse moved to (935, 515)
Screenshot: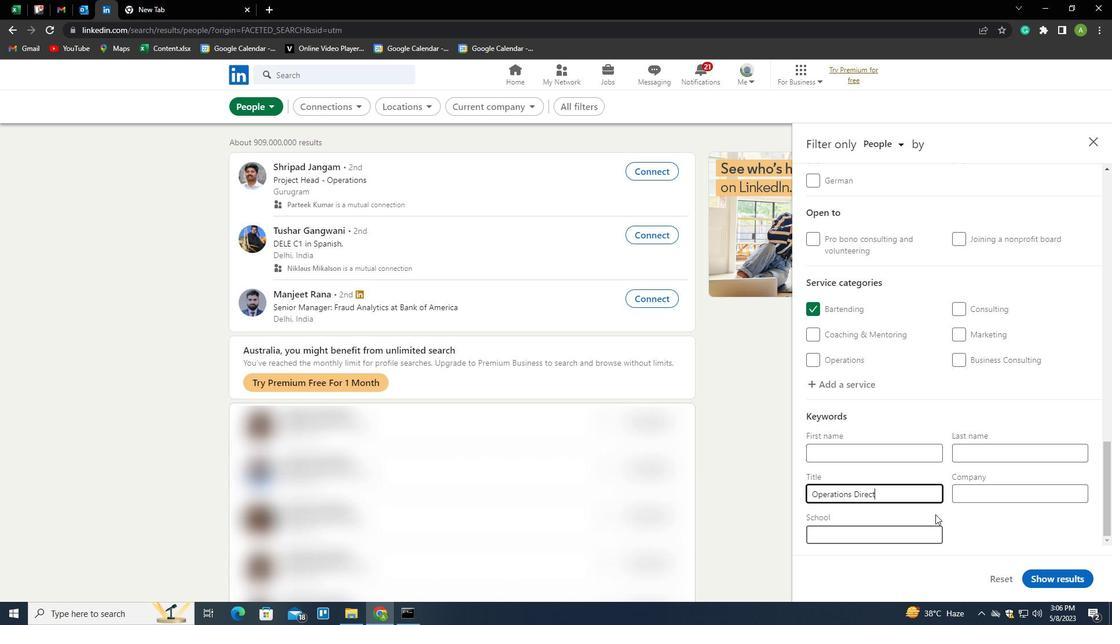 
Action: Key pressed OR
Screenshot: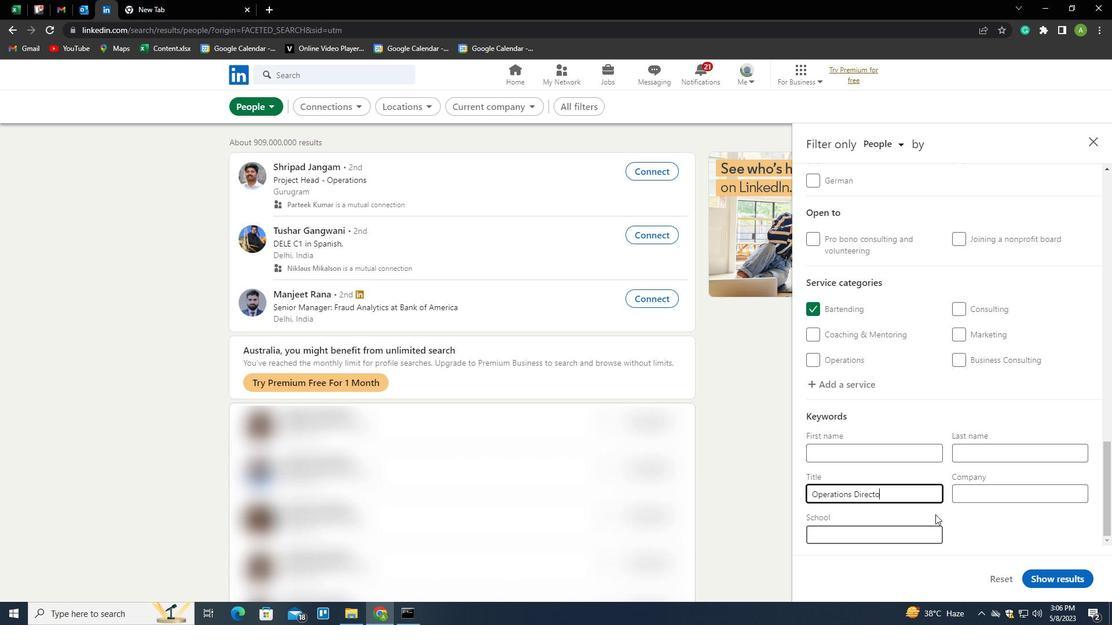 
Action: Mouse moved to (1006, 534)
Screenshot: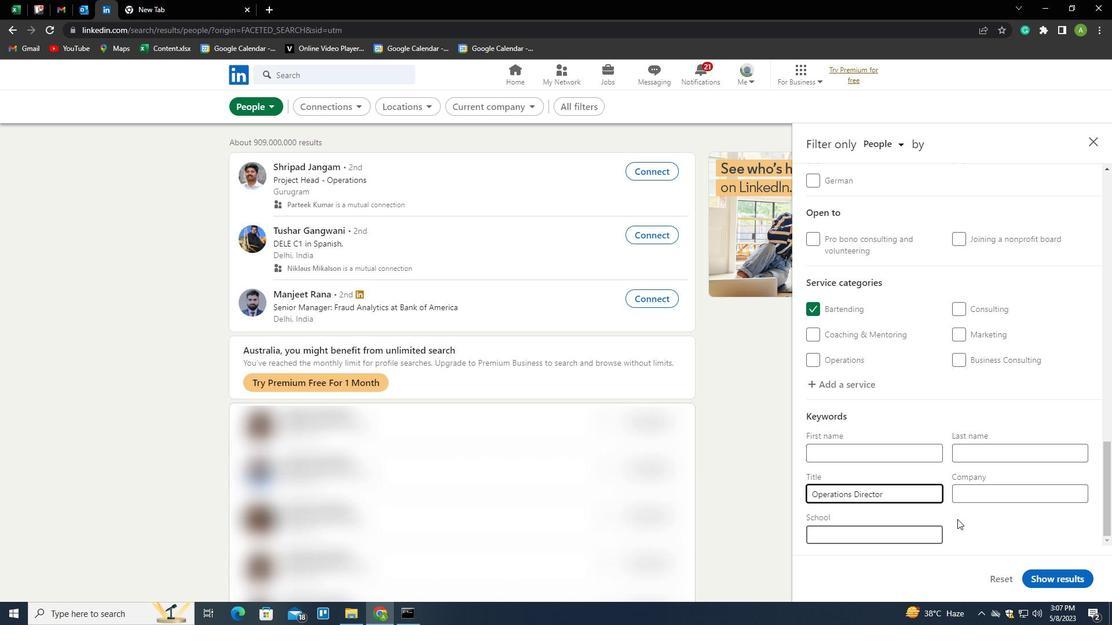 
Action: Mouse pressed left at (1006, 534)
Screenshot: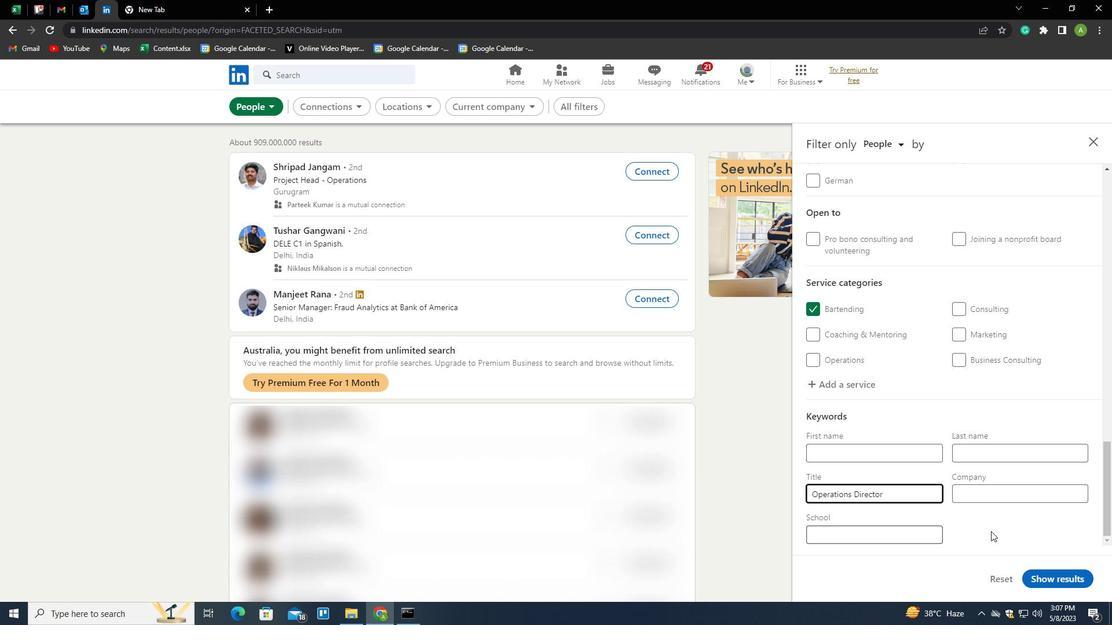 
Action: Mouse moved to (1053, 578)
Screenshot: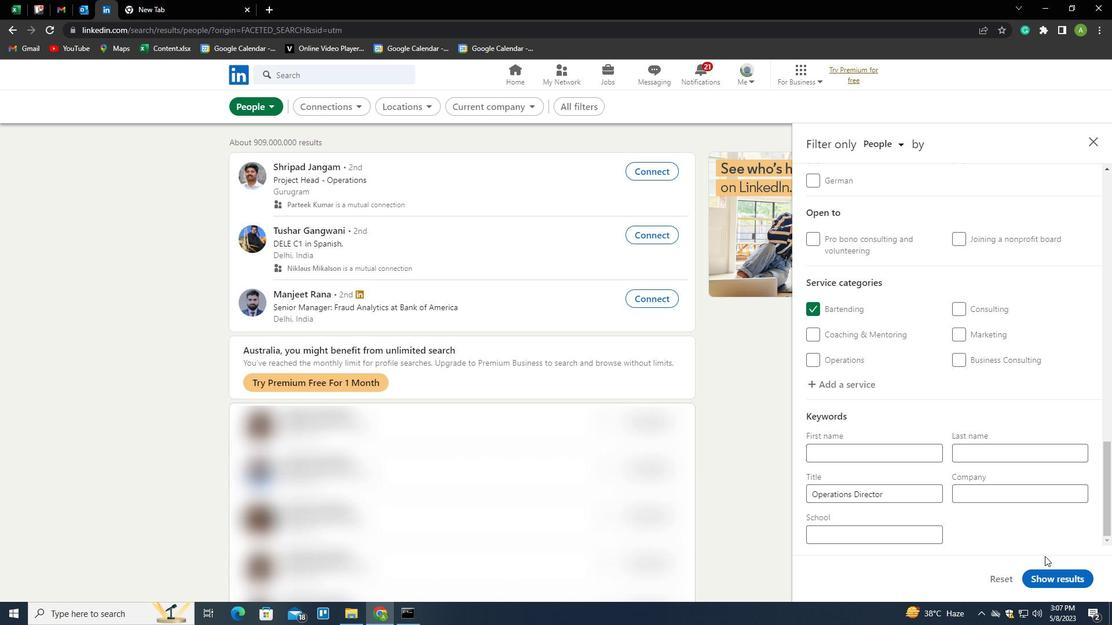 
Action: Mouse pressed left at (1053, 578)
Screenshot: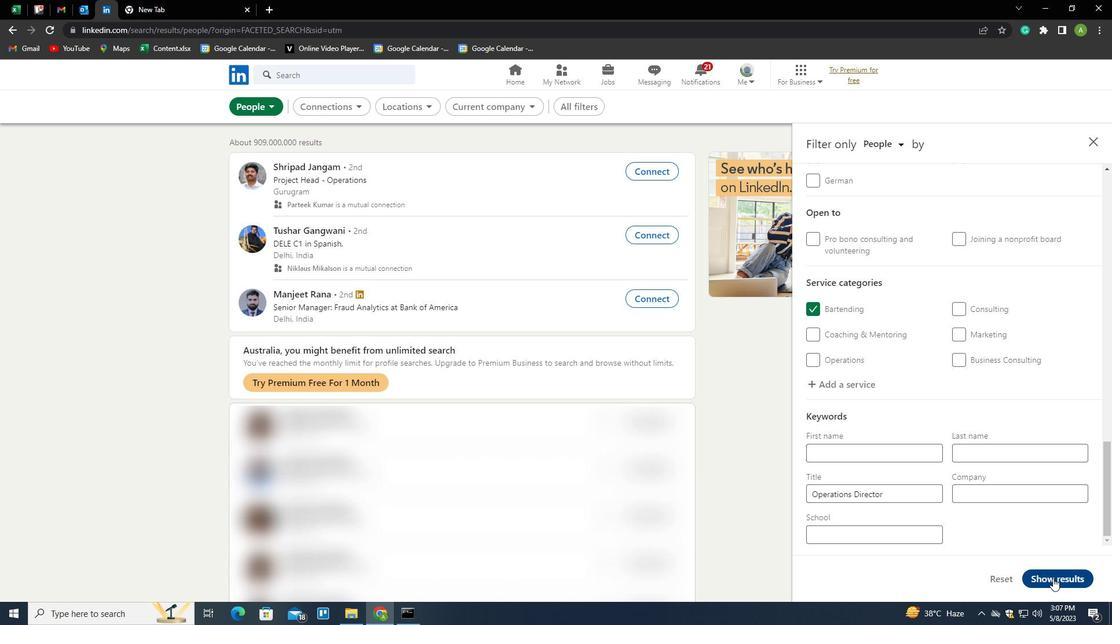 
